 Task: Find connections with filter location Paiçandu with filter topic #leanstartupswith filter profile language Potuguese with filter current company F Gheewala Human Resource Consultants with filter school Jaypee Institute Of Information Technology with filter industry Wholesale Raw Farm Products with filter service category Video Production with filter keywords title Proposal Writer
Action: Mouse moved to (235, 324)
Screenshot: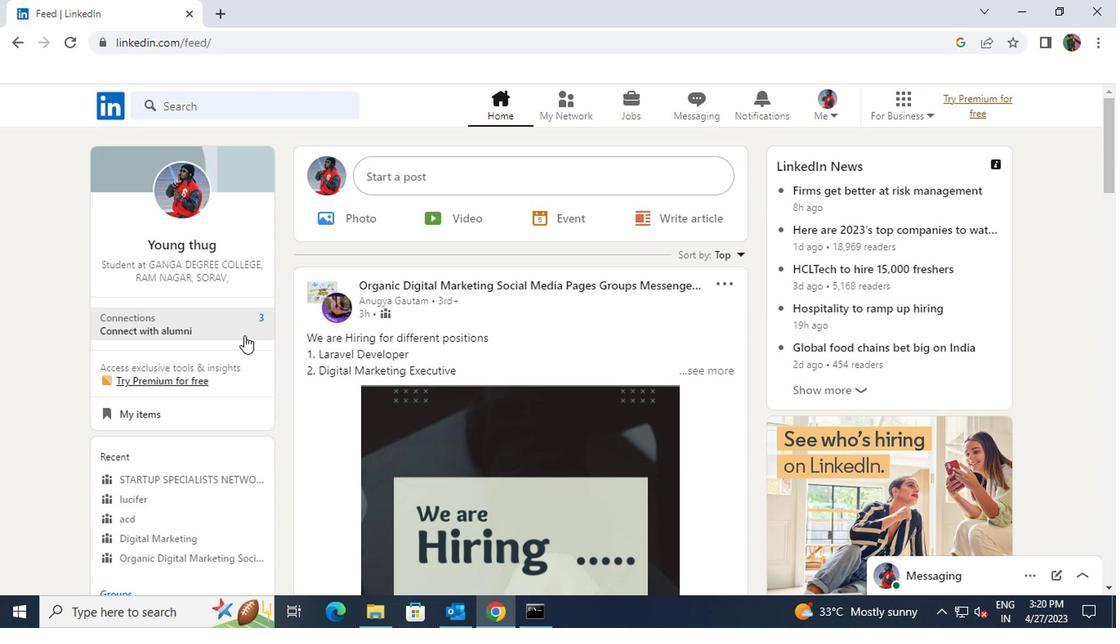 
Action: Mouse pressed left at (235, 324)
Screenshot: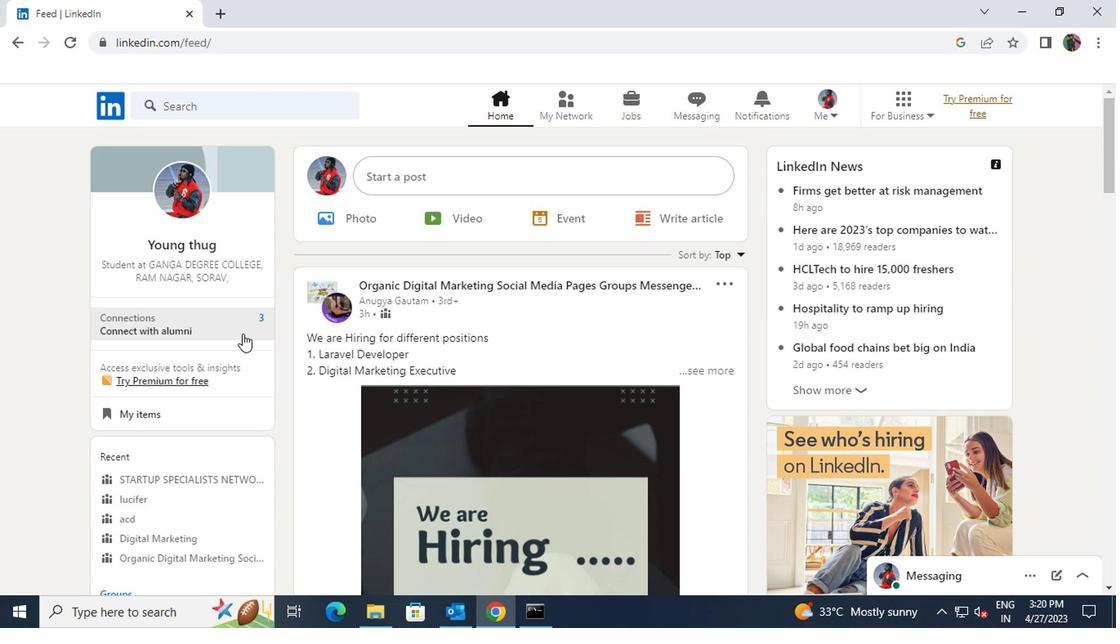 
Action: Mouse moved to (207, 195)
Screenshot: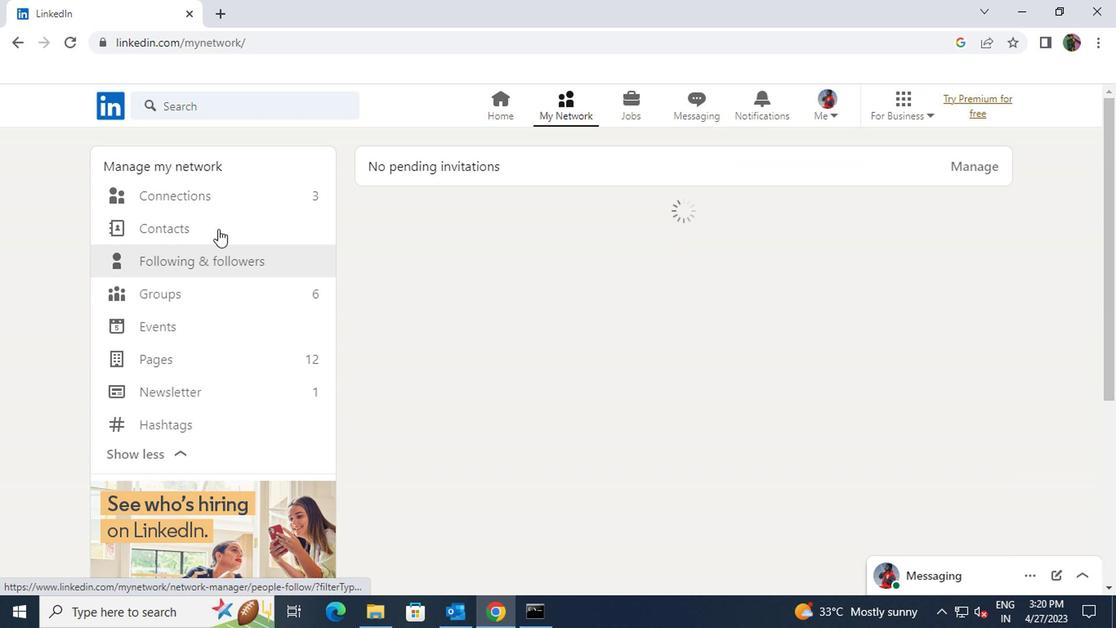 
Action: Mouse pressed left at (207, 195)
Screenshot: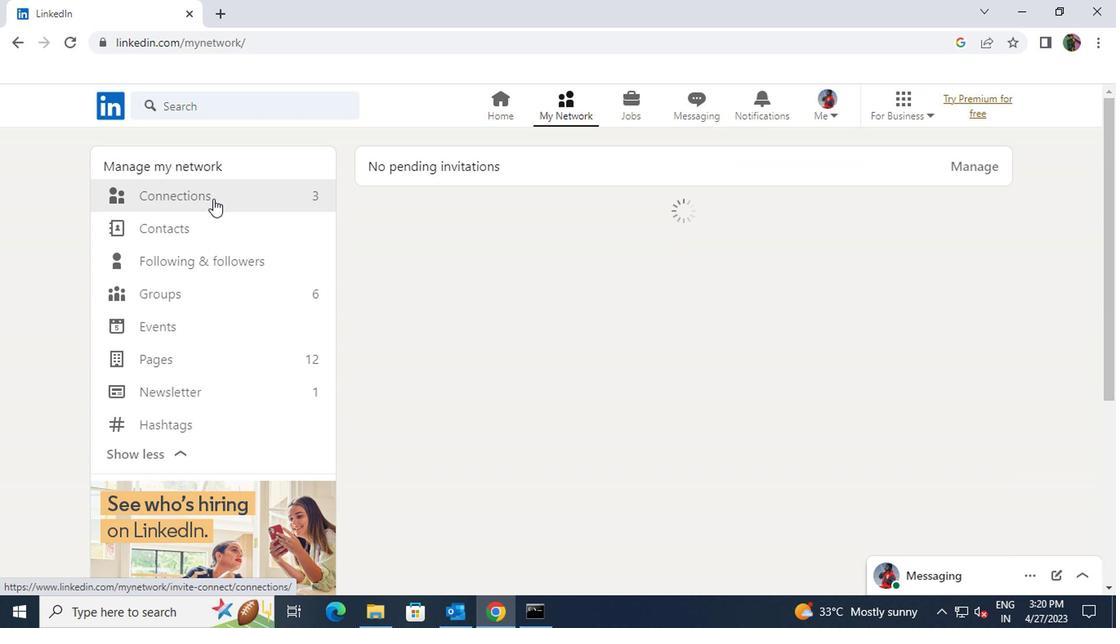 
Action: Mouse moved to (649, 199)
Screenshot: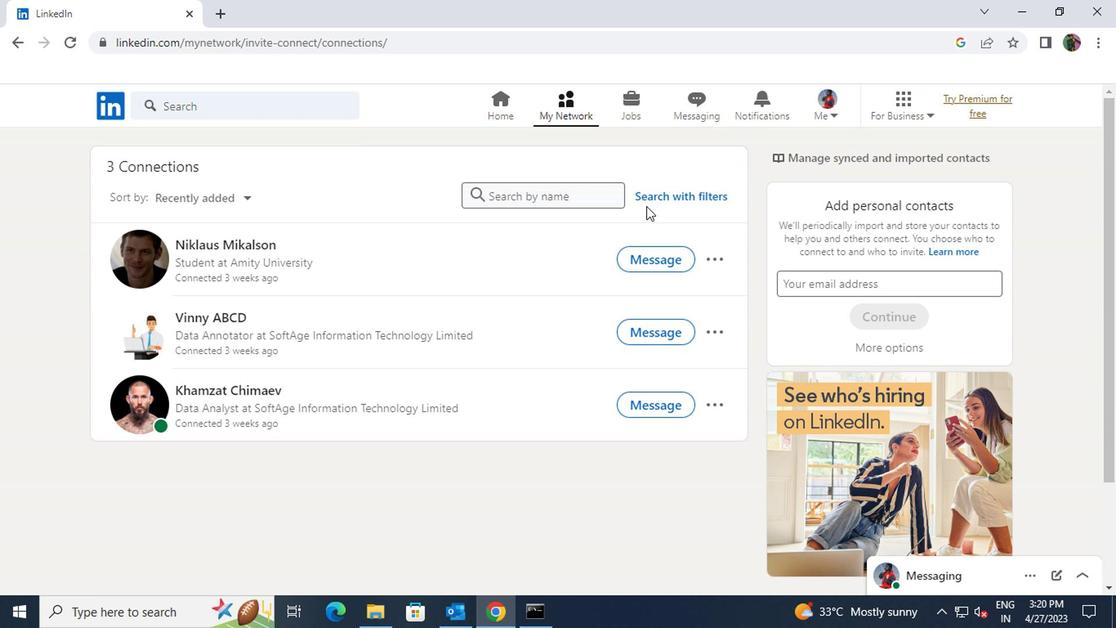 
Action: Mouse pressed left at (649, 199)
Screenshot: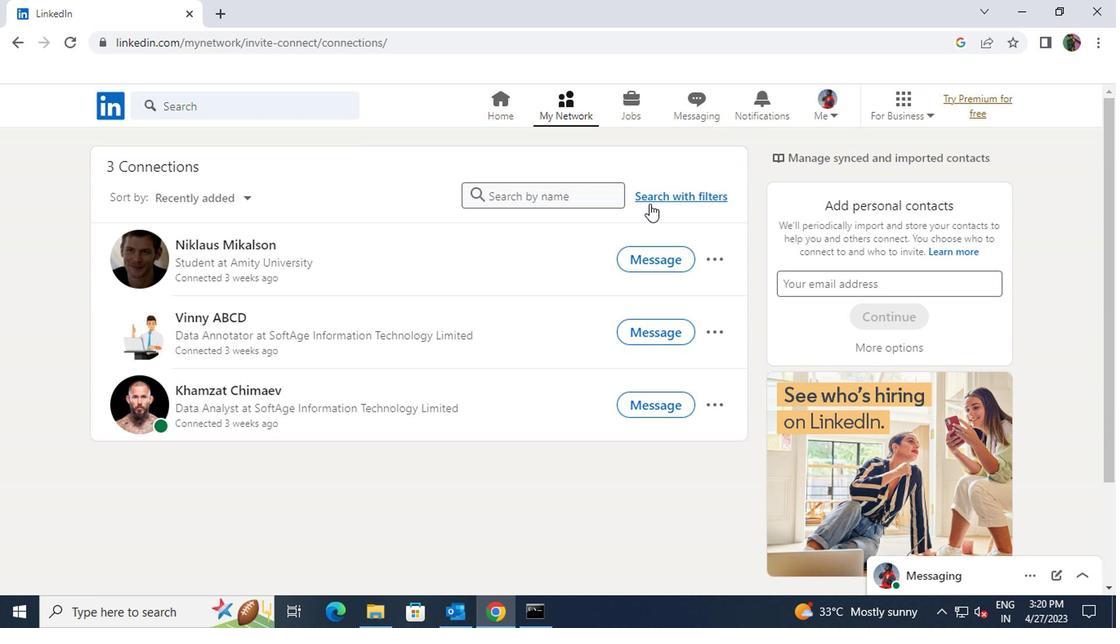 
Action: Mouse moved to (601, 152)
Screenshot: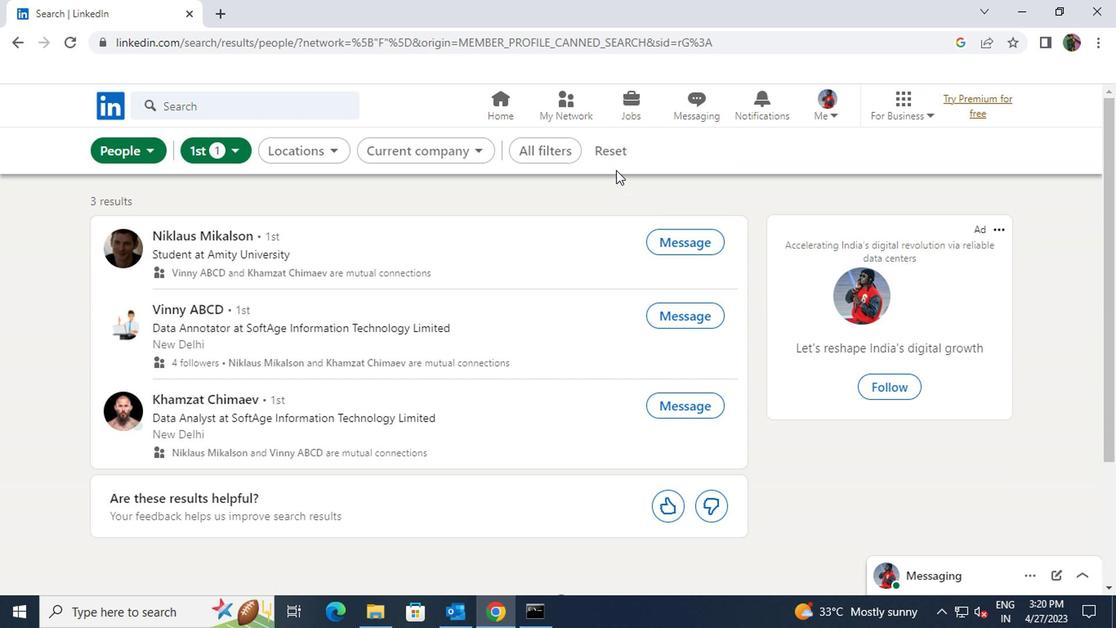 
Action: Mouse pressed left at (601, 152)
Screenshot: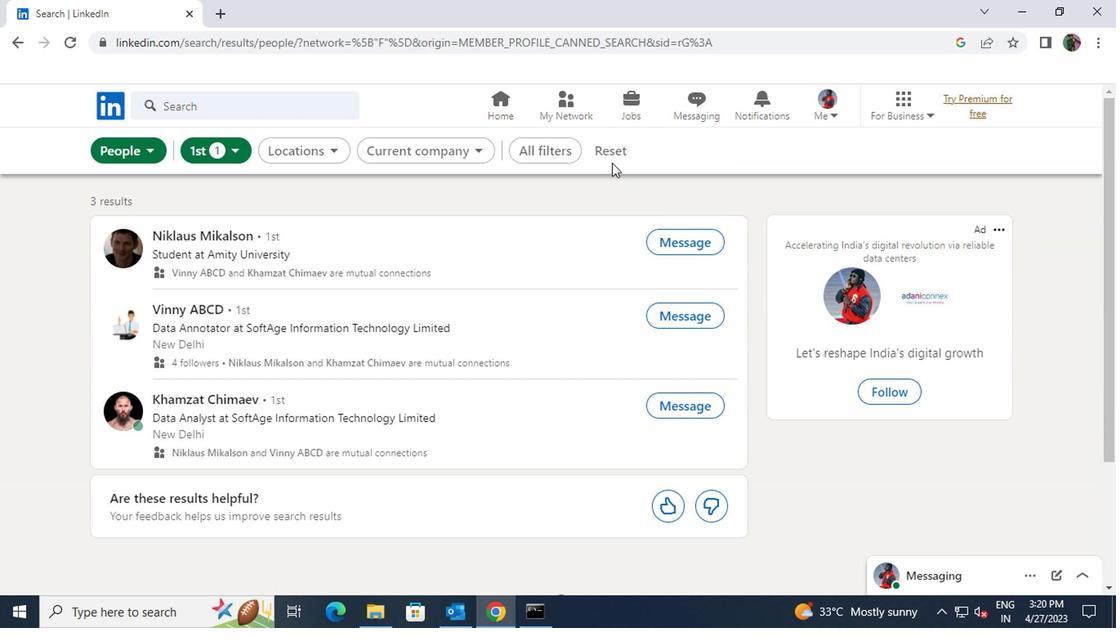 
Action: Mouse moved to (595, 152)
Screenshot: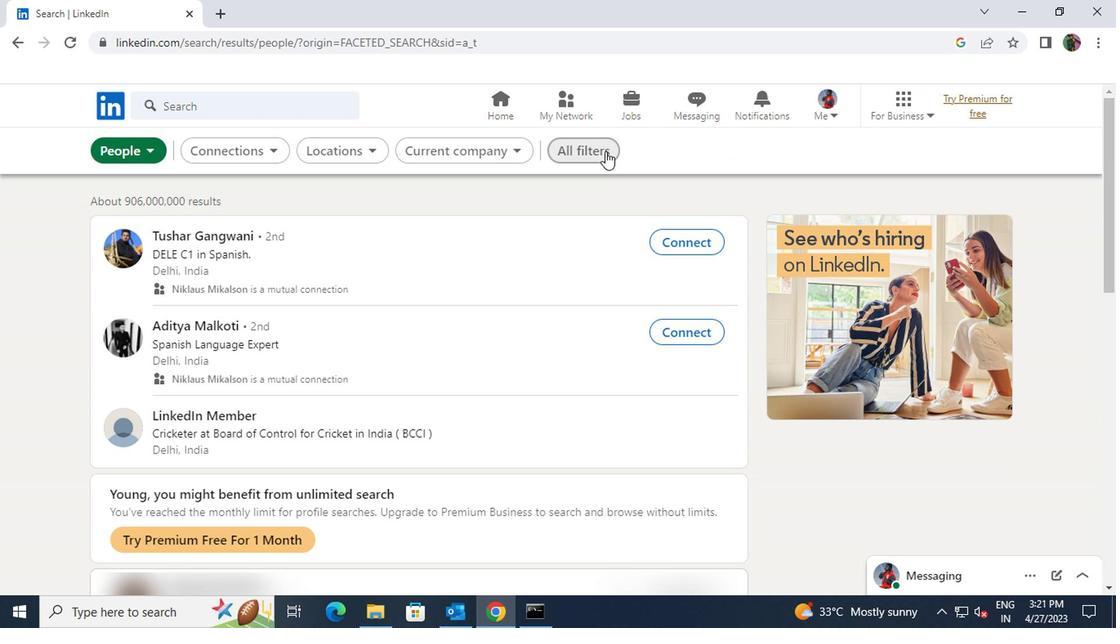 
Action: Mouse pressed left at (595, 152)
Screenshot: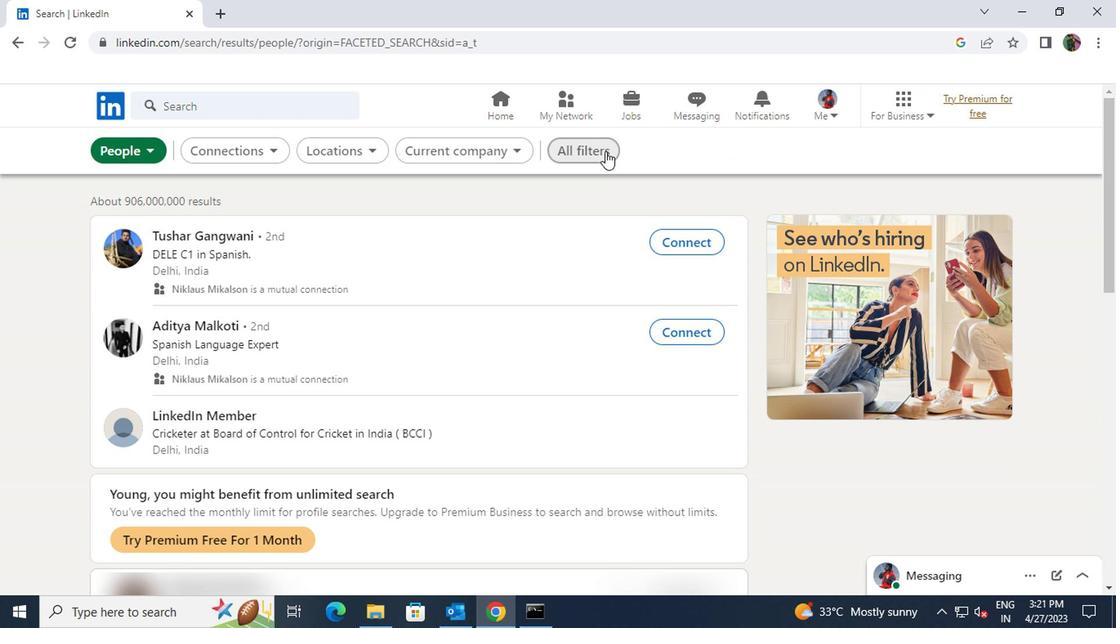 
Action: Mouse moved to (830, 350)
Screenshot: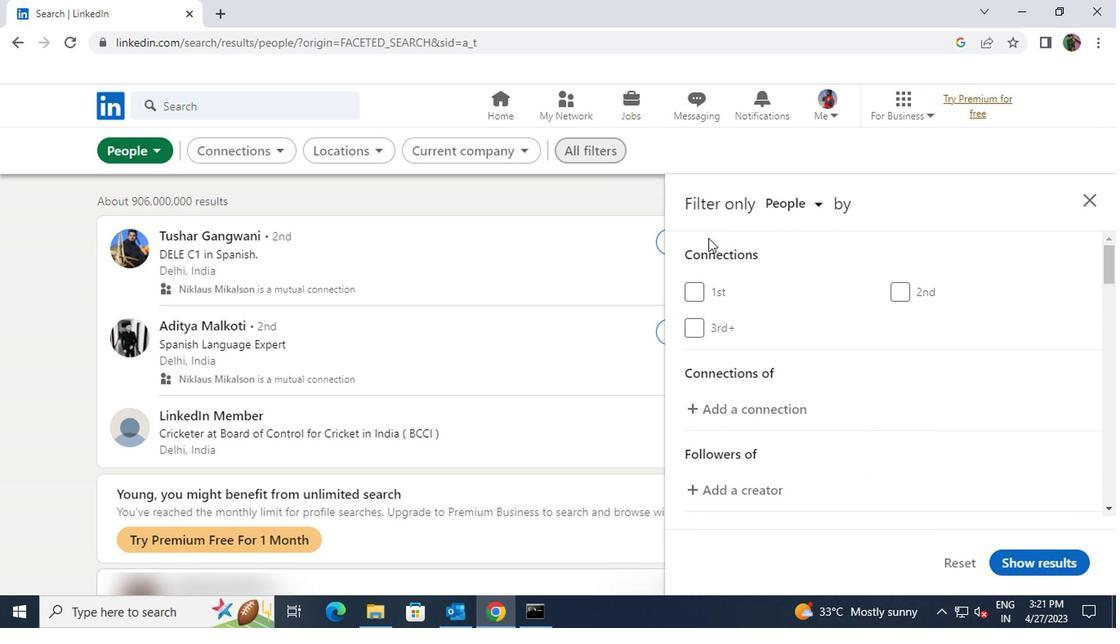 
Action: Mouse scrolled (830, 348) with delta (0, -1)
Screenshot: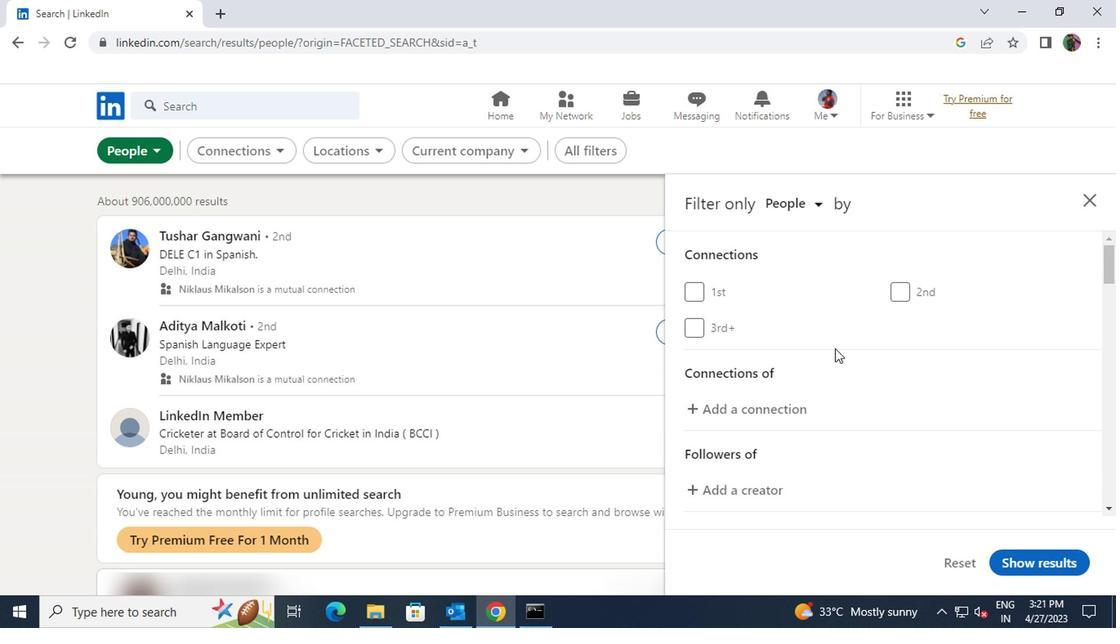 
Action: Mouse scrolled (830, 348) with delta (0, -1)
Screenshot: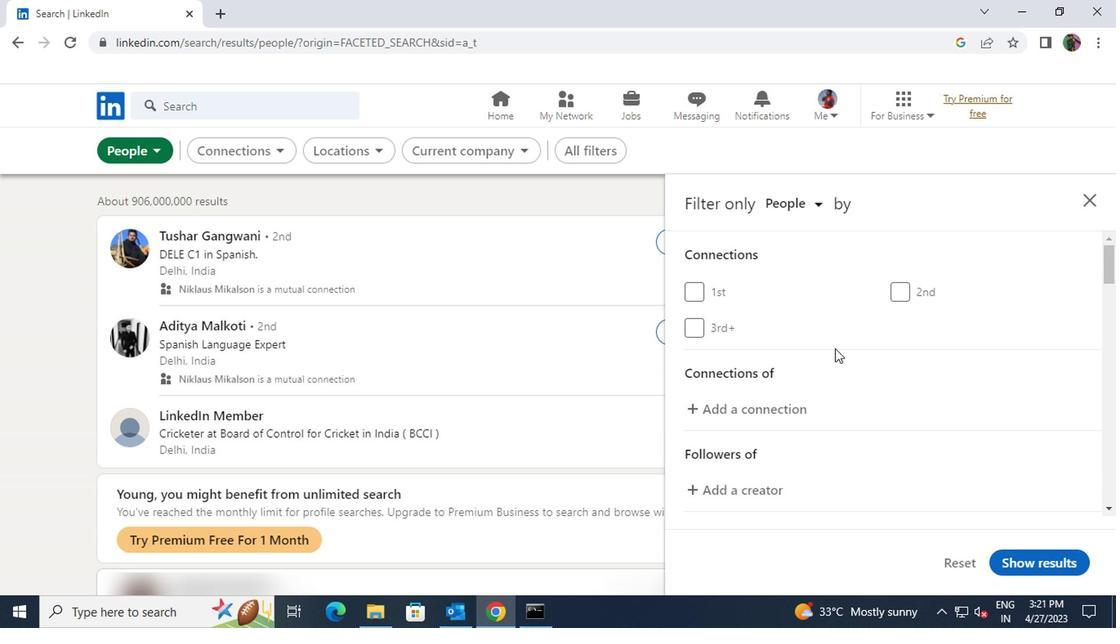
Action: Mouse scrolled (830, 348) with delta (0, -1)
Screenshot: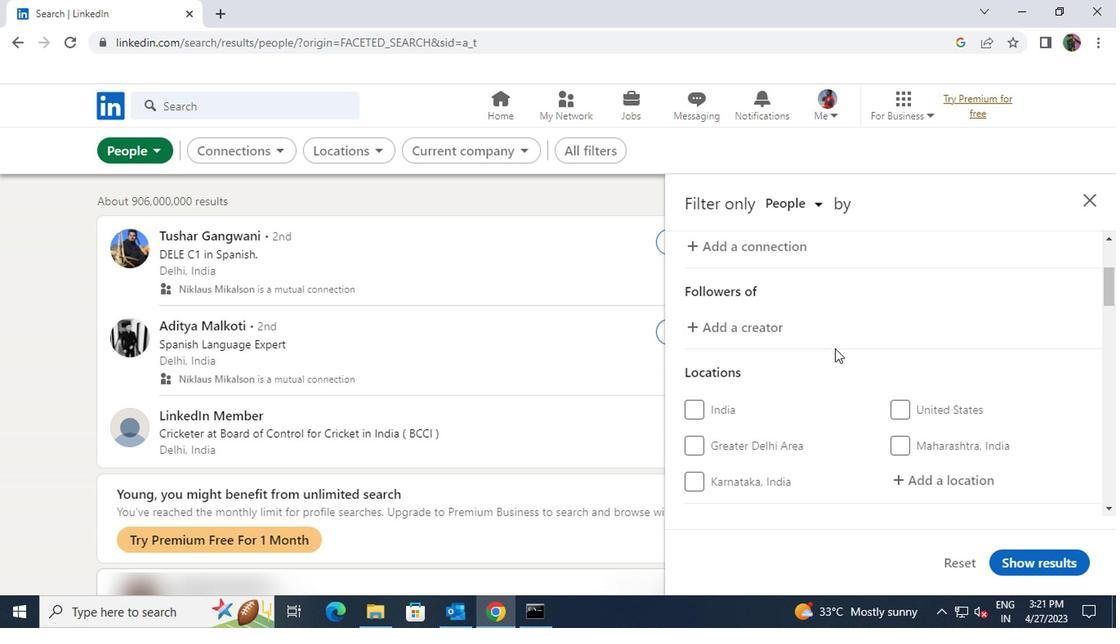 
Action: Mouse moved to (911, 394)
Screenshot: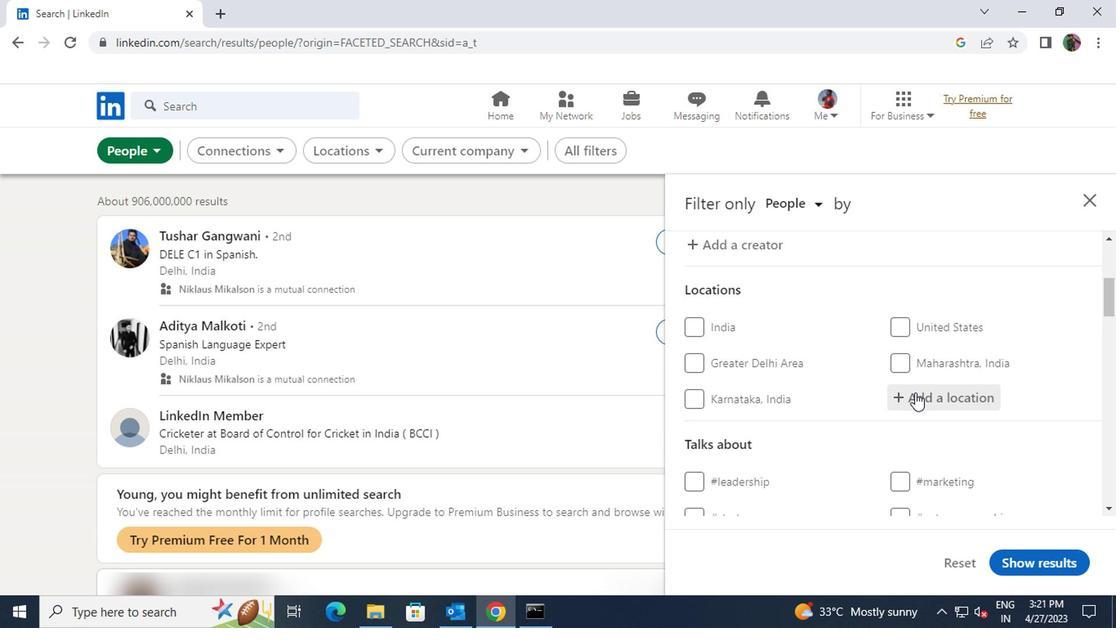 
Action: Mouse pressed left at (911, 394)
Screenshot: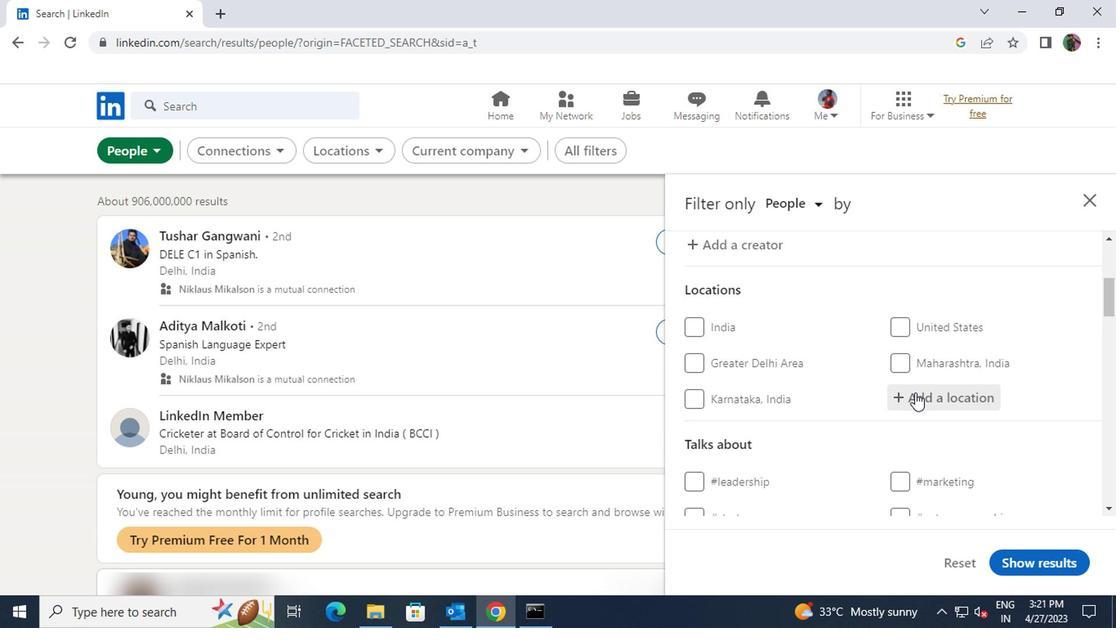 
Action: Key pressed <Key.shift><Key.shift>PAICANDU
Screenshot: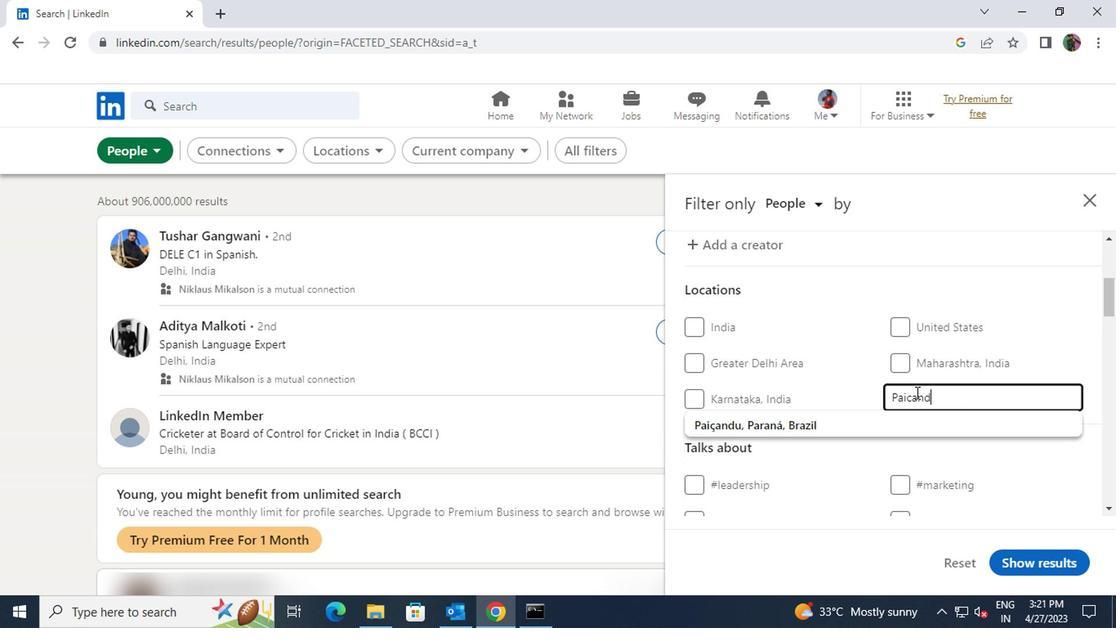 
Action: Mouse moved to (898, 421)
Screenshot: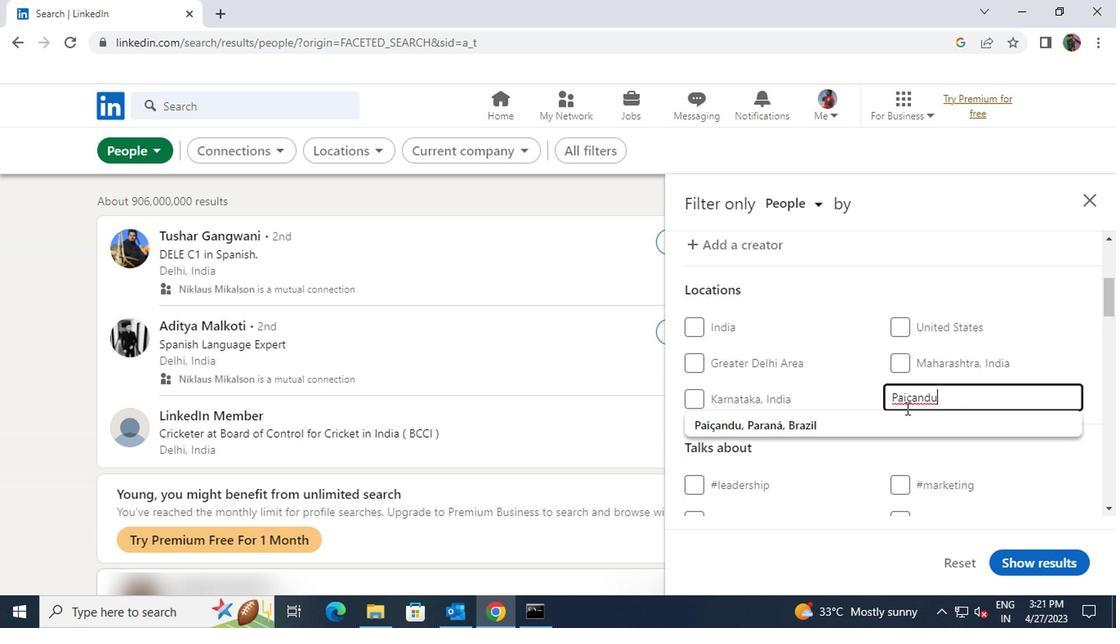 
Action: Mouse pressed left at (898, 421)
Screenshot: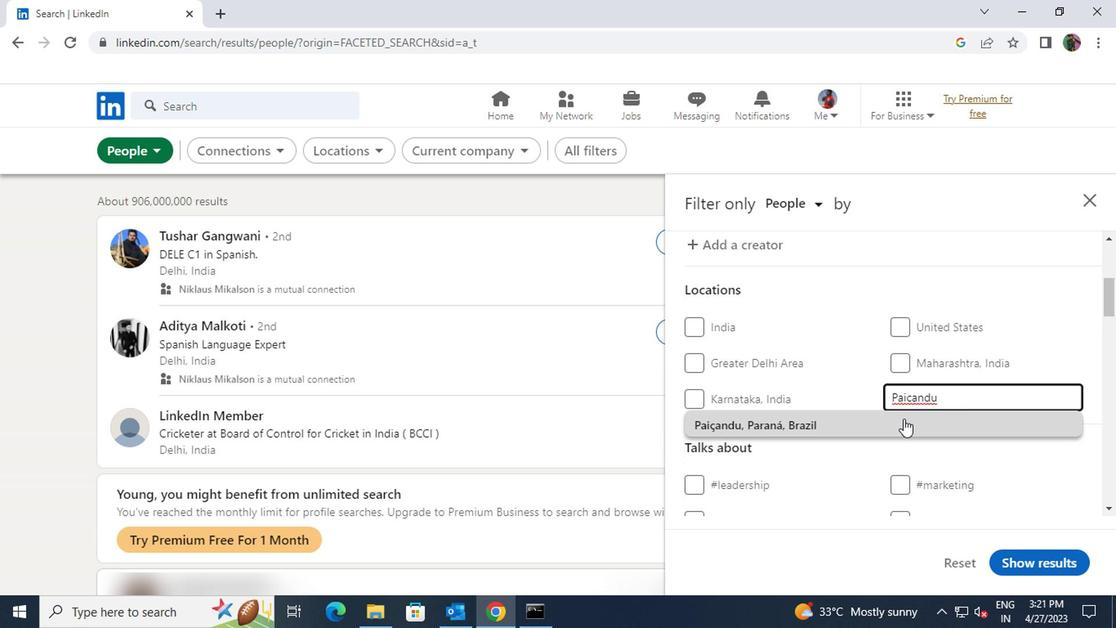 
Action: Mouse scrolled (898, 420) with delta (0, 0)
Screenshot: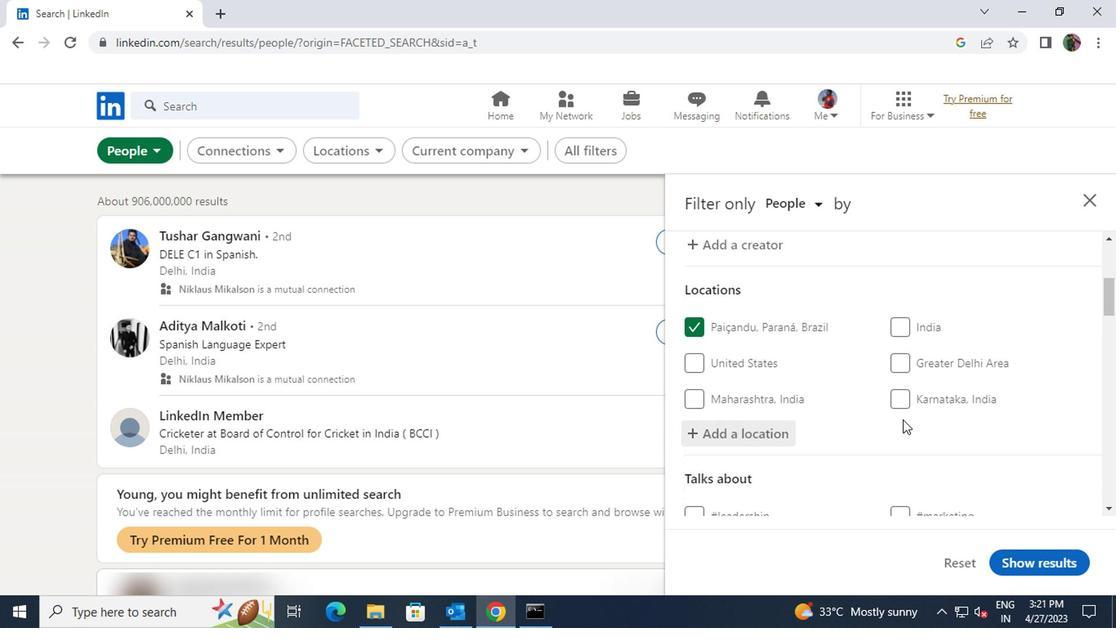 
Action: Mouse scrolled (898, 420) with delta (0, 0)
Screenshot: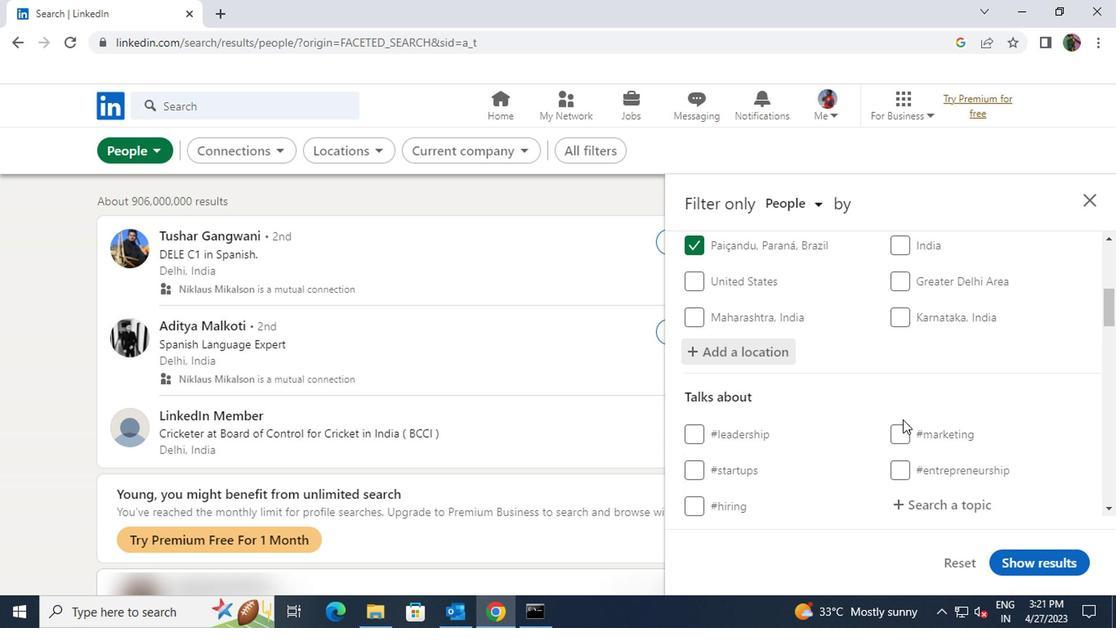 
Action: Mouse moved to (898, 421)
Screenshot: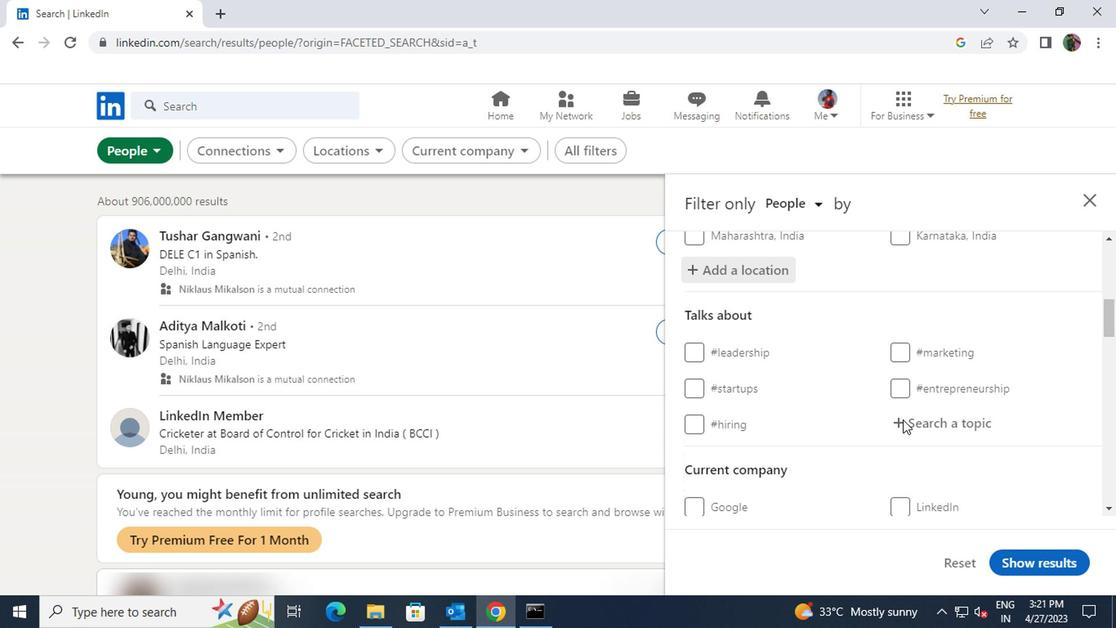 
Action: Mouse pressed left at (898, 421)
Screenshot: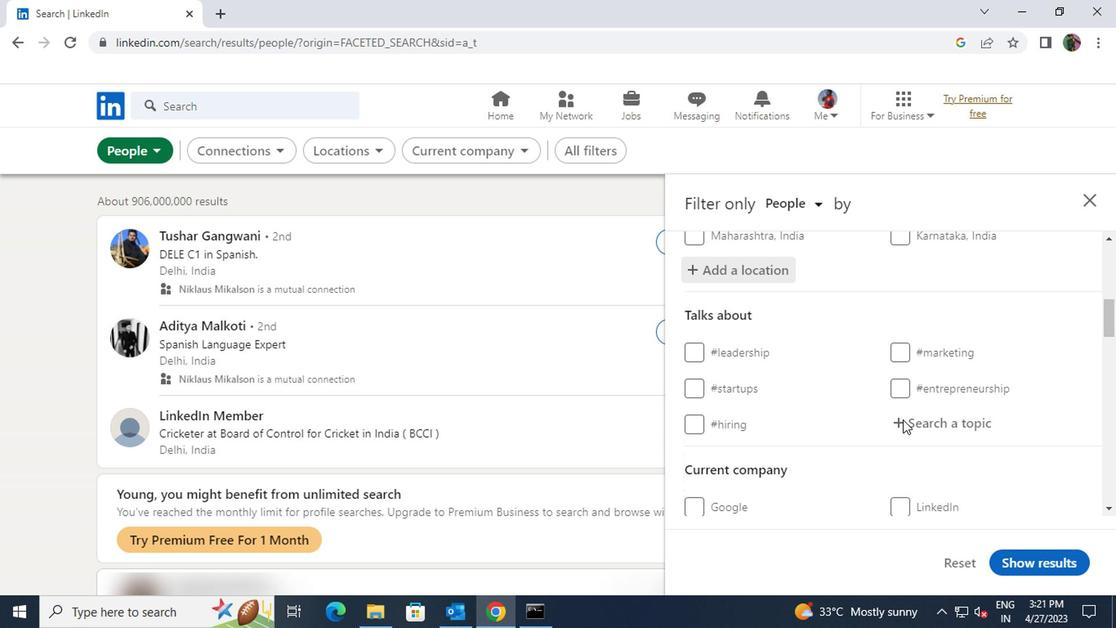 
Action: Mouse moved to (898, 421)
Screenshot: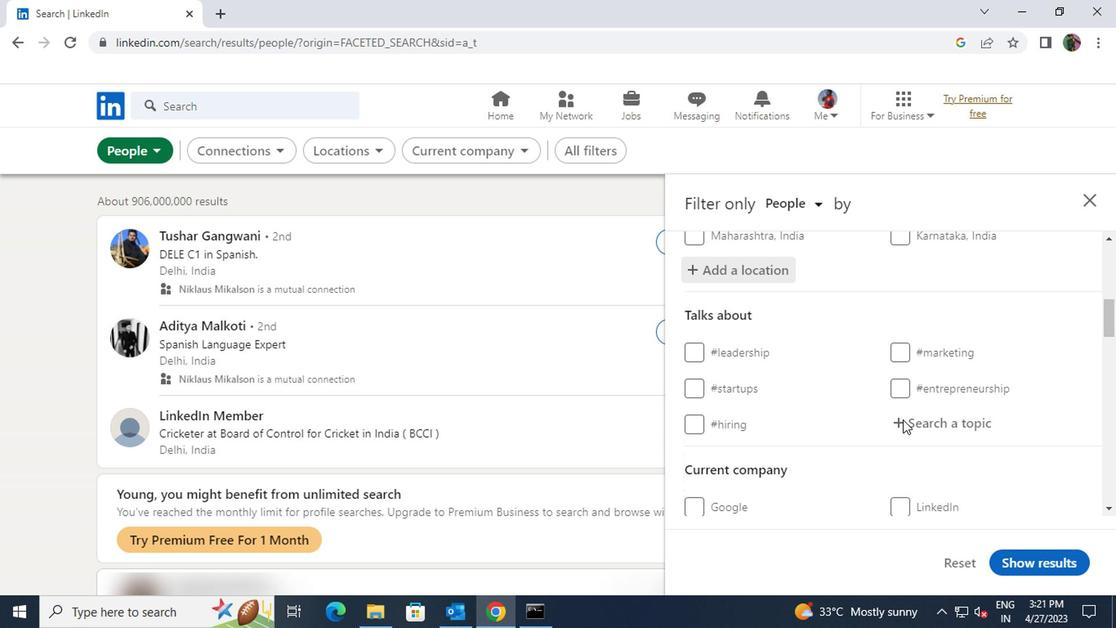 
Action: Key pressed <Key.shift><Key.shift><Key.shift><Key.shift><Key.shift><Key.shift>#LEANSTARTUPWITH
Screenshot: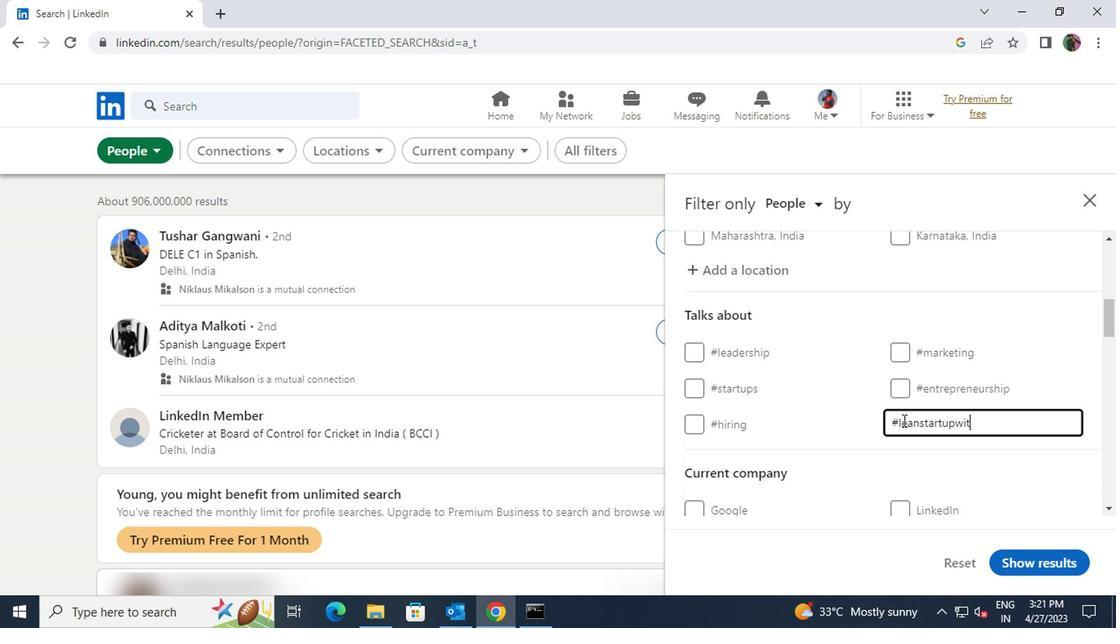 
Action: Mouse scrolled (898, 421) with delta (0, 0)
Screenshot: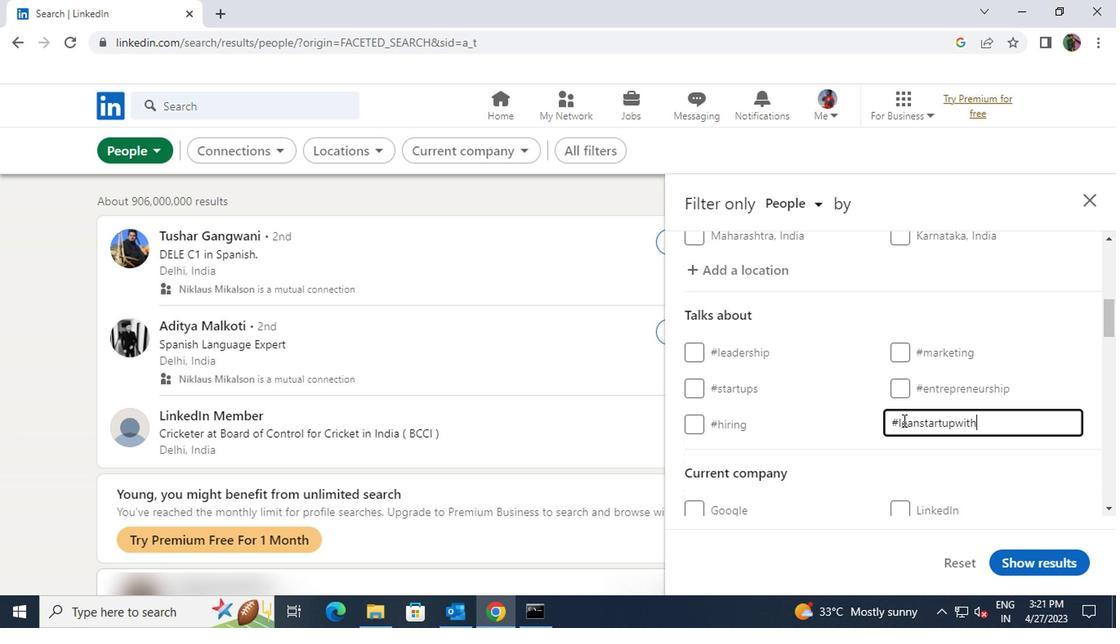 
Action: Mouse scrolled (898, 421) with delta (0, 0)
Screenshot: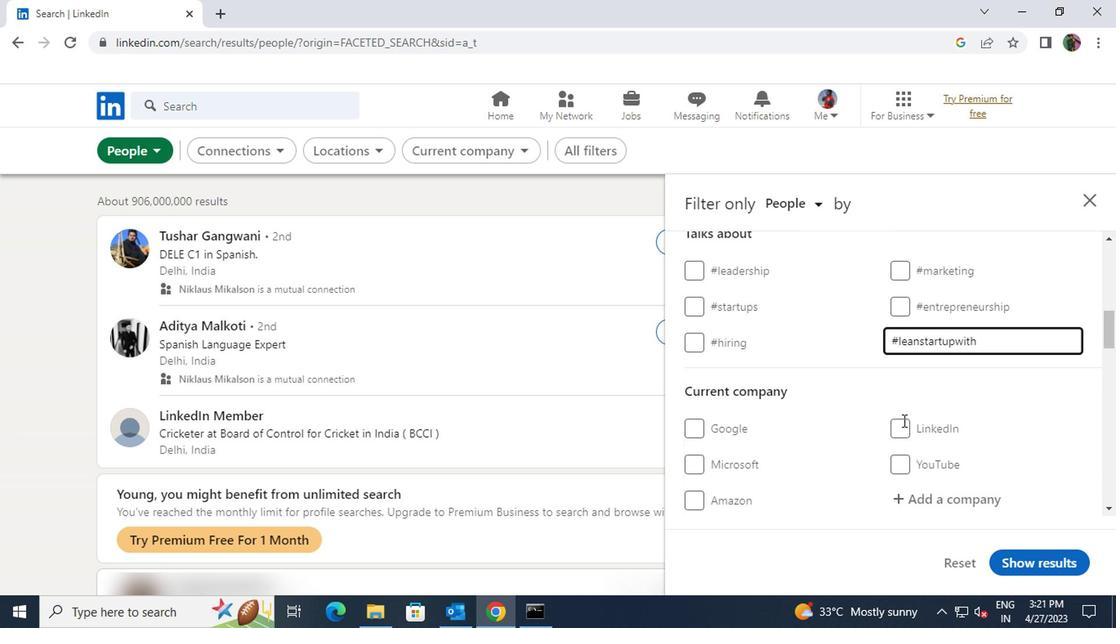 
Action: Mouse pressed left at (898, 421)
Screenshot: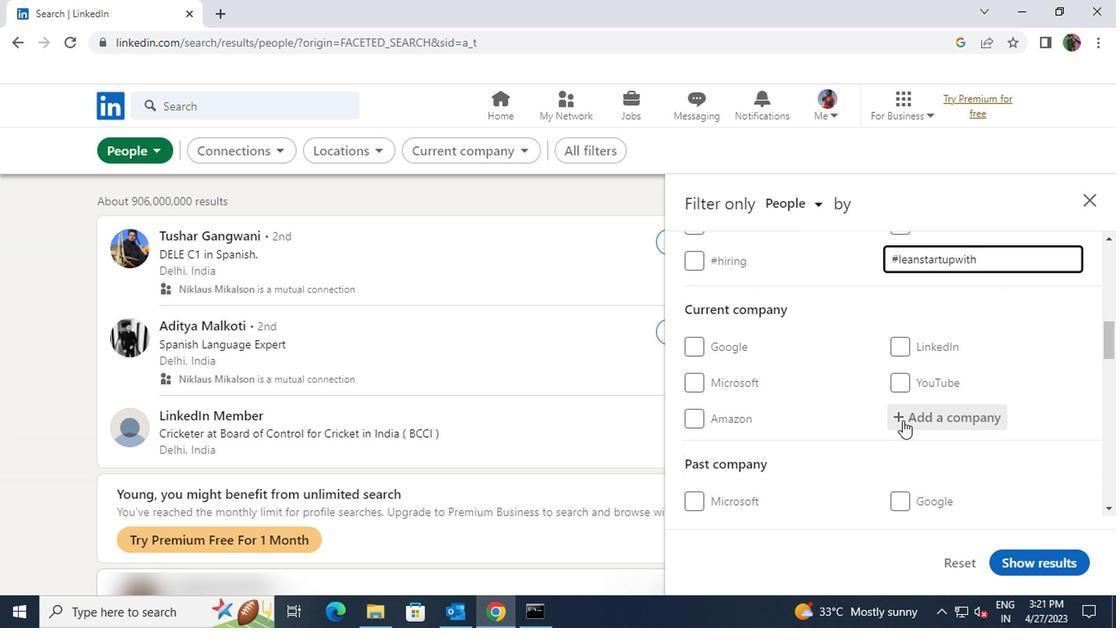
Action: Key pressed <Key.shift>F<Key.space><Key.shift>GHE
Screenshot: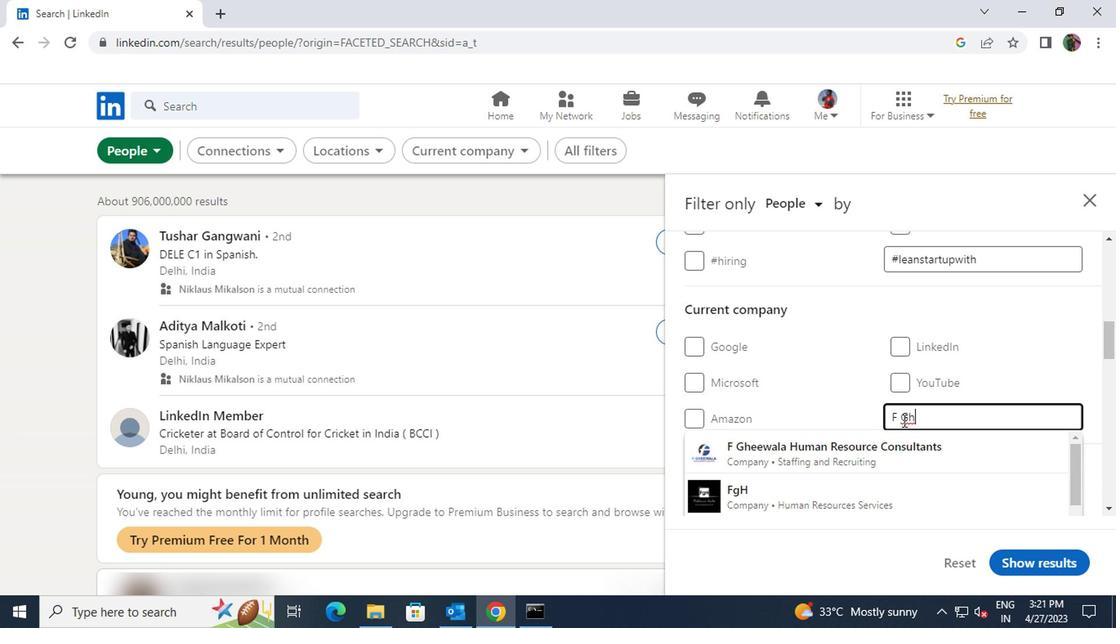 
Action: Mouse moved to (872, 450)
Screenshot: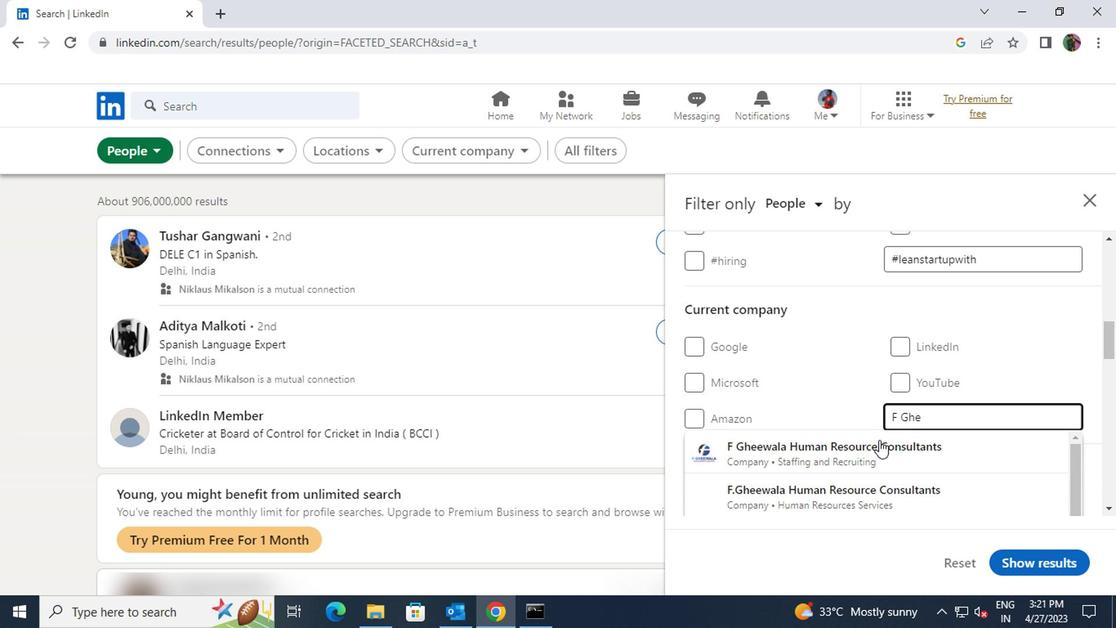
Action: Mouse pressed left at (872, 450)
Screenshot: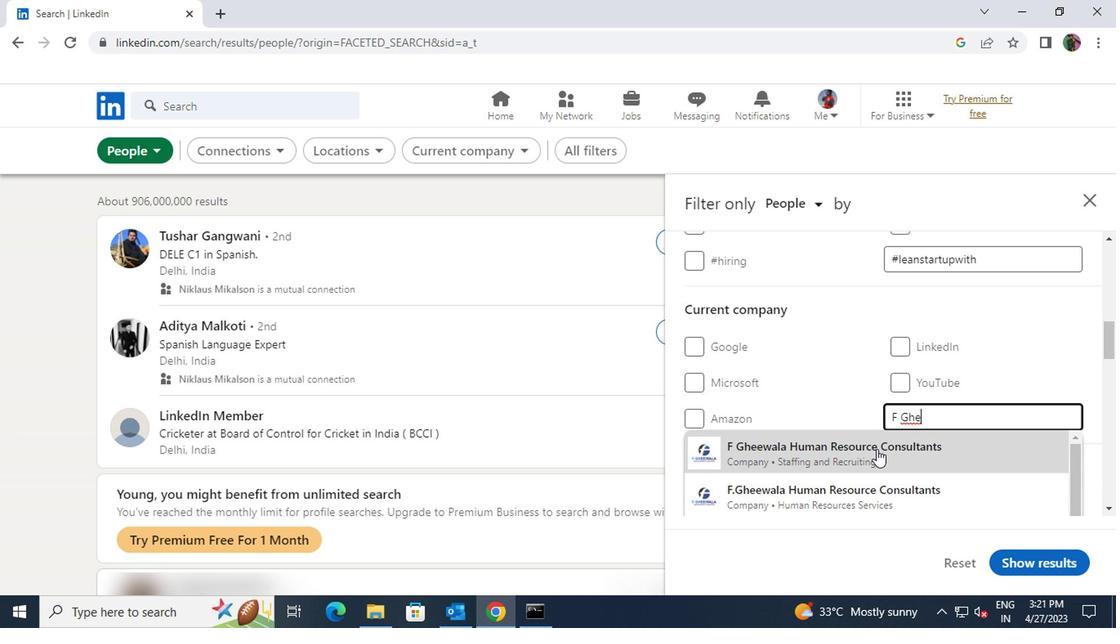 
Action: Mouse scrolled (872, 449) with delta (0, 0)
Screenshot: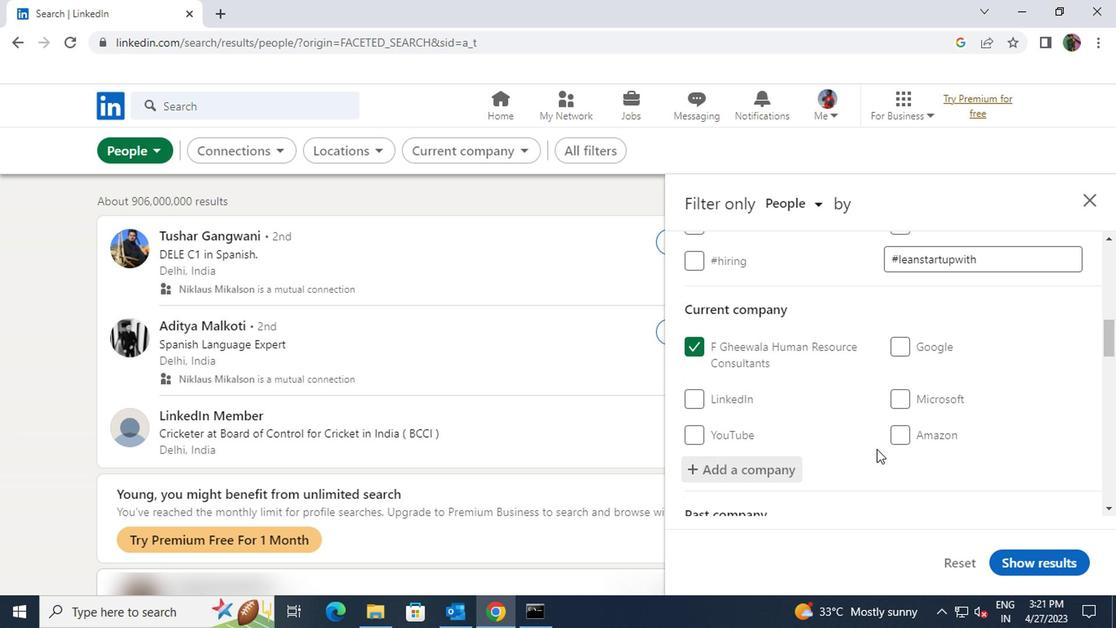 
Action: Mouse scrolled (872, 449) with delta (0, 0)
Screenshot: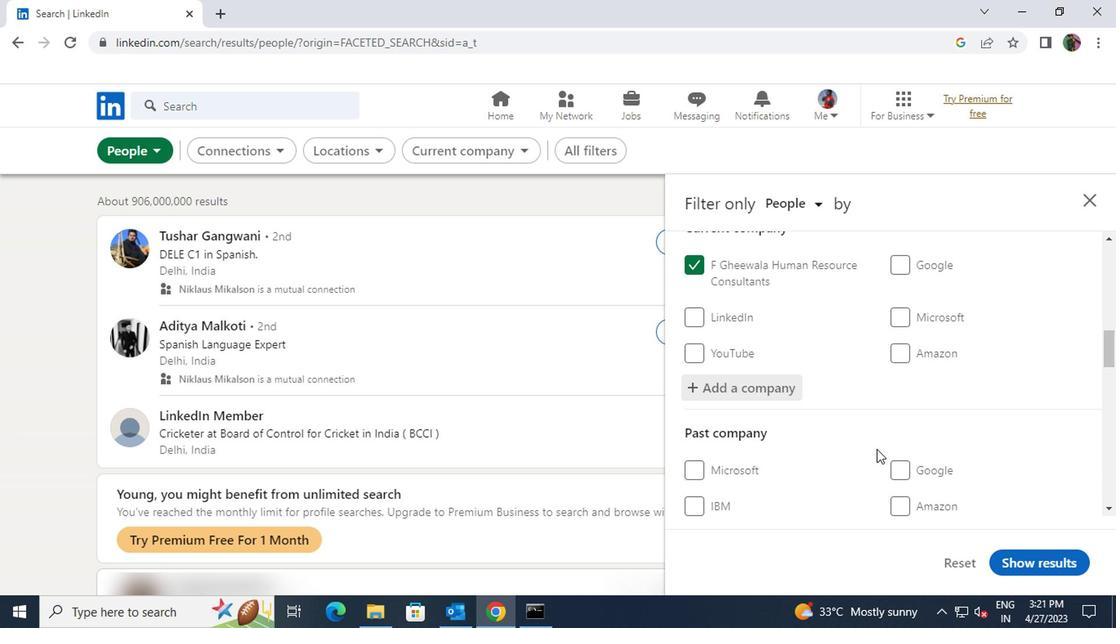 
Action: Mouse scrolled (872, 449) with delta (0, 0)
Screenshot: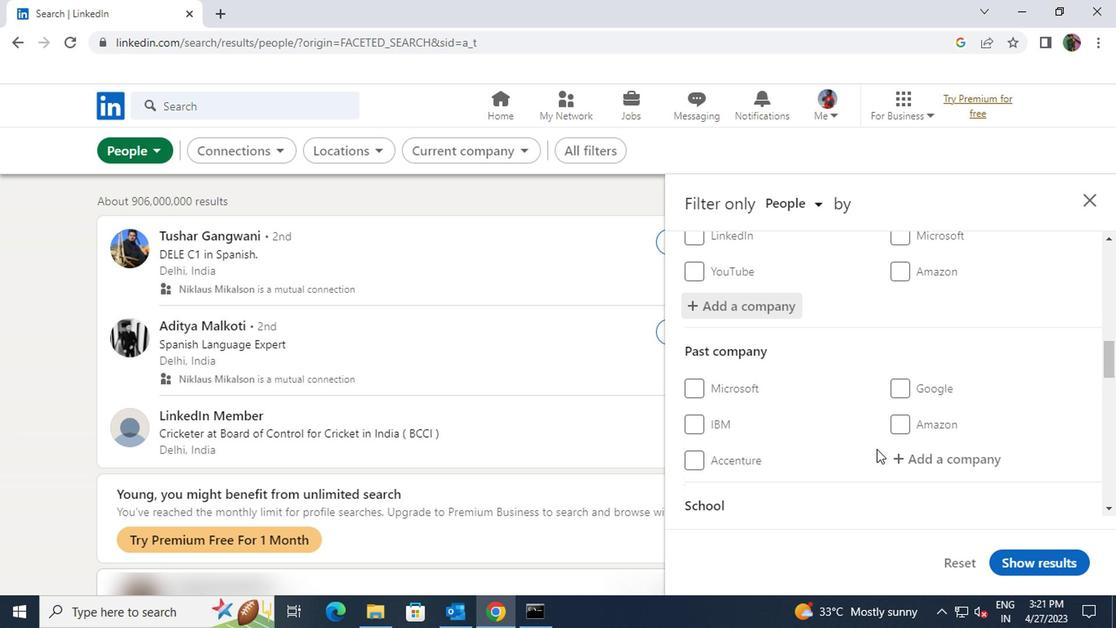 
Action: Mouse scrolled (872, 449) with delta (0, 0)
Screenshot: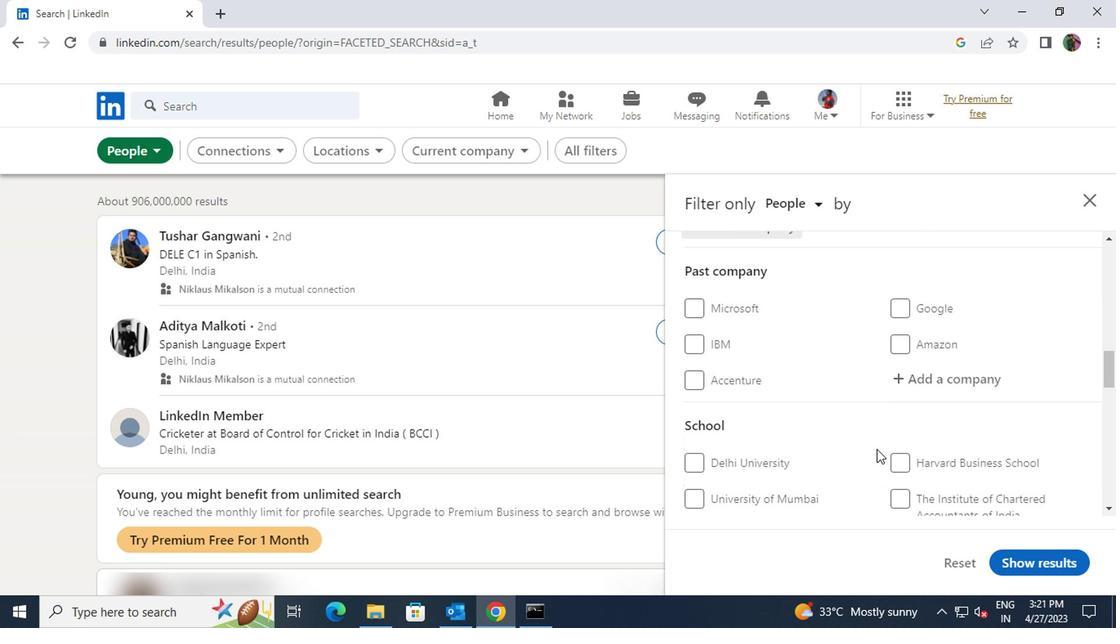 
Action: Mouse moved to (905, 466)
Screenshot: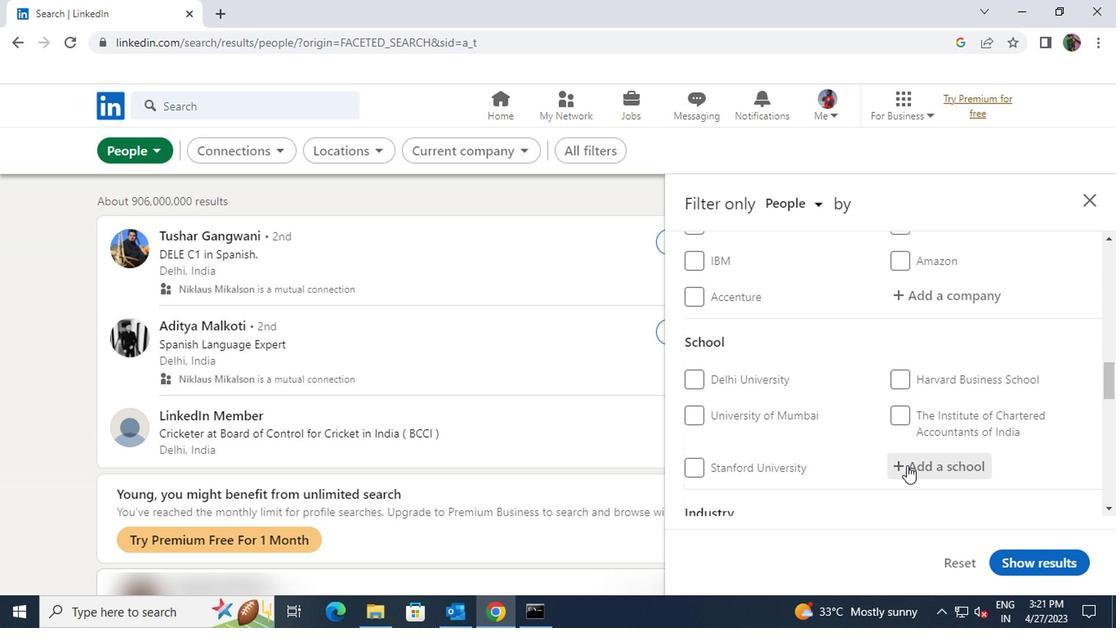 
Action: Mouse pressed left at (905, 466)
Screenshot: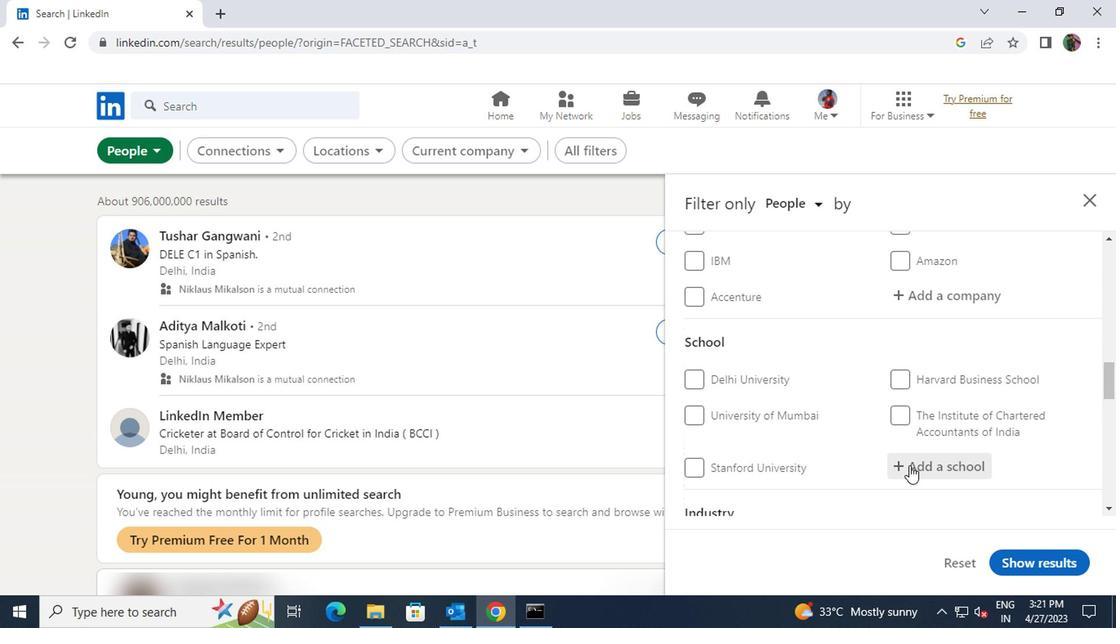 
Action: Key pressed <Key.shift>JAYP
Screenshot: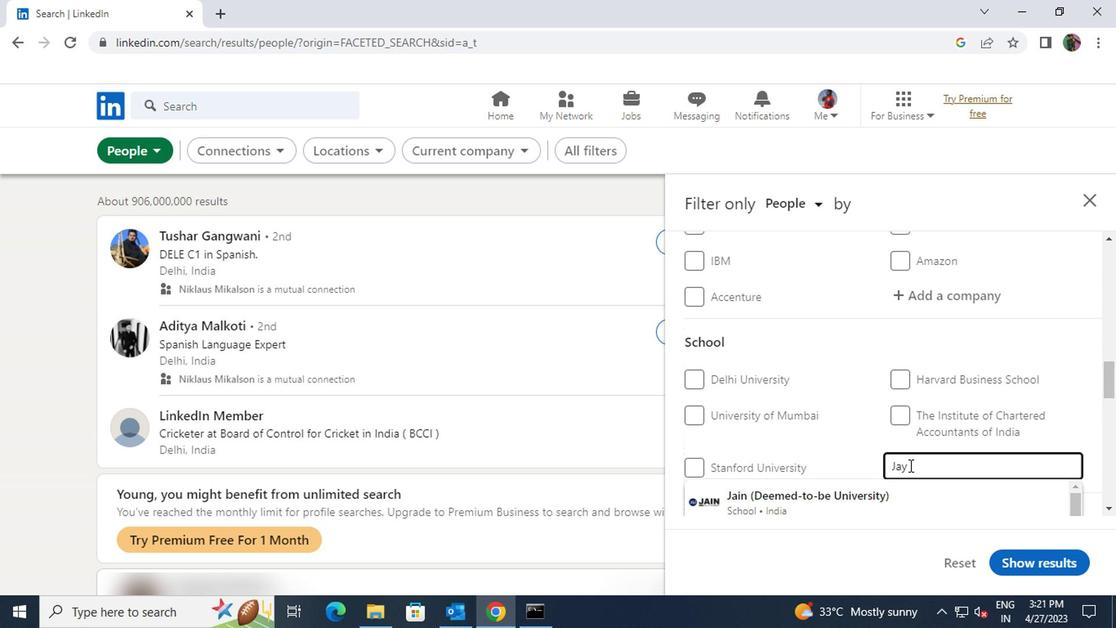 
Action: Mouse moved to (896, 491)
Screenshot: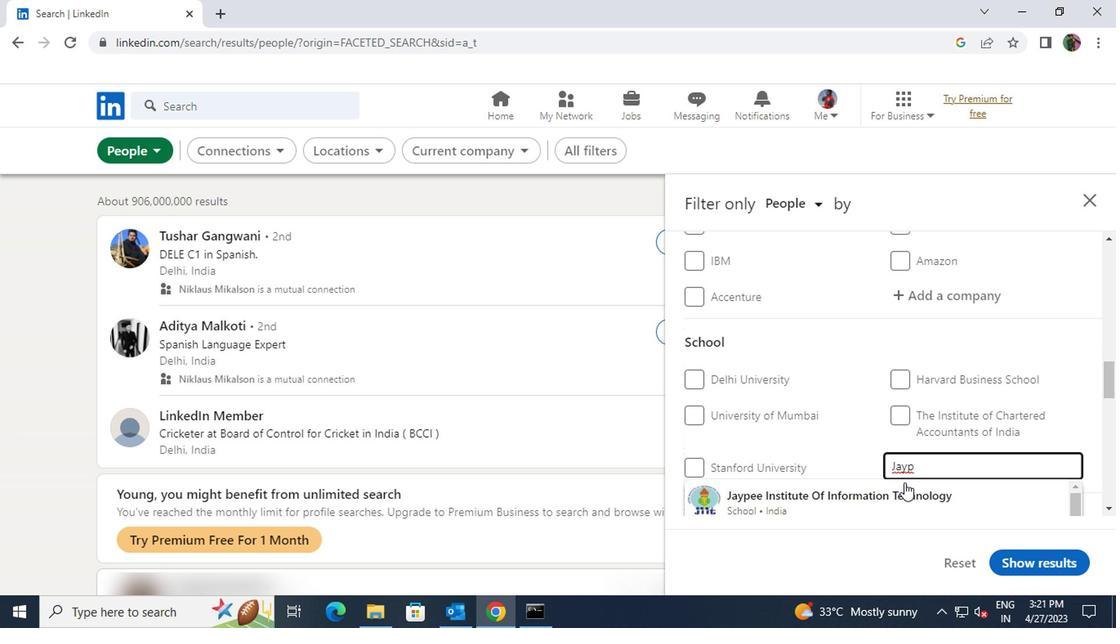 
Action: Mouse pressed left at (896, 491)
Screenshot: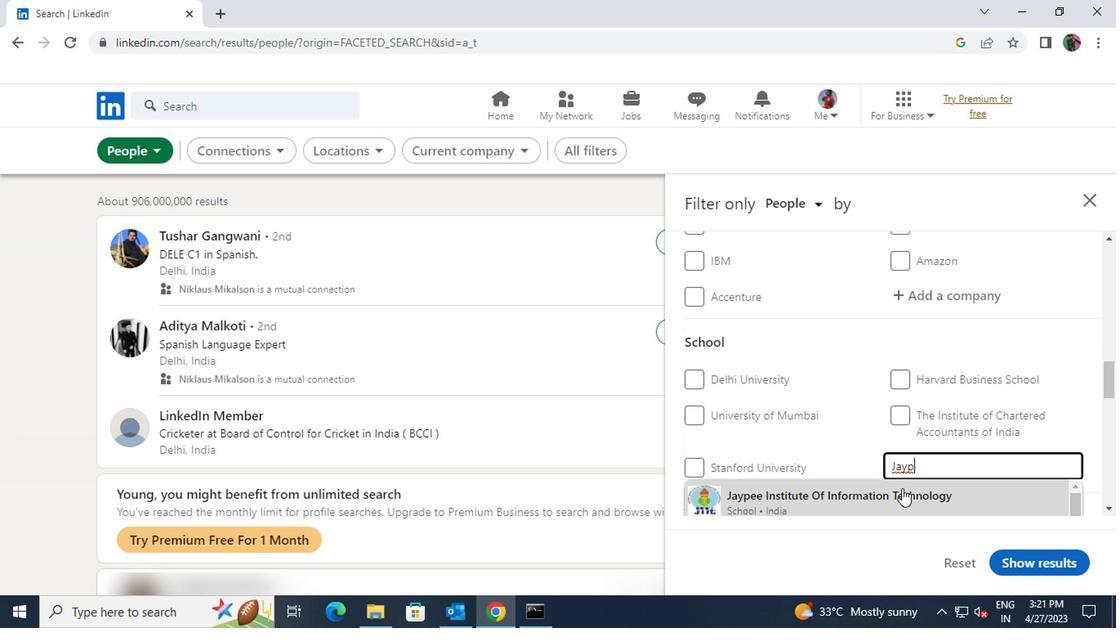 
Action: Mouse scrolled (896, 491) with delta (0, 0)
Screenshot: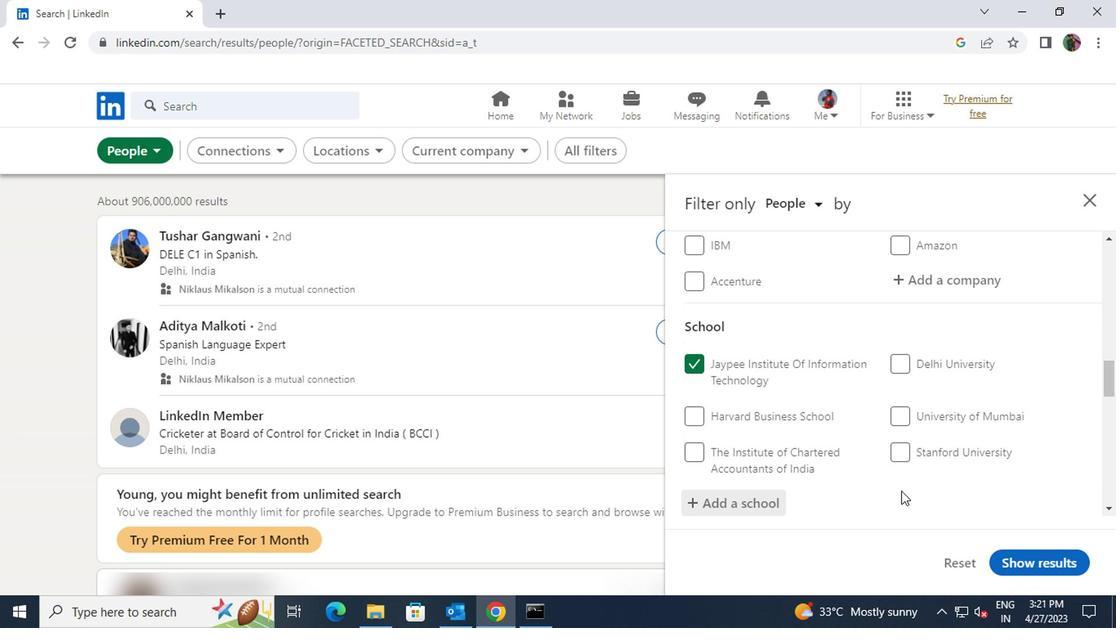 
Action: Mouse scrolled (896, 491) with delta (0, 0)
Screenshot: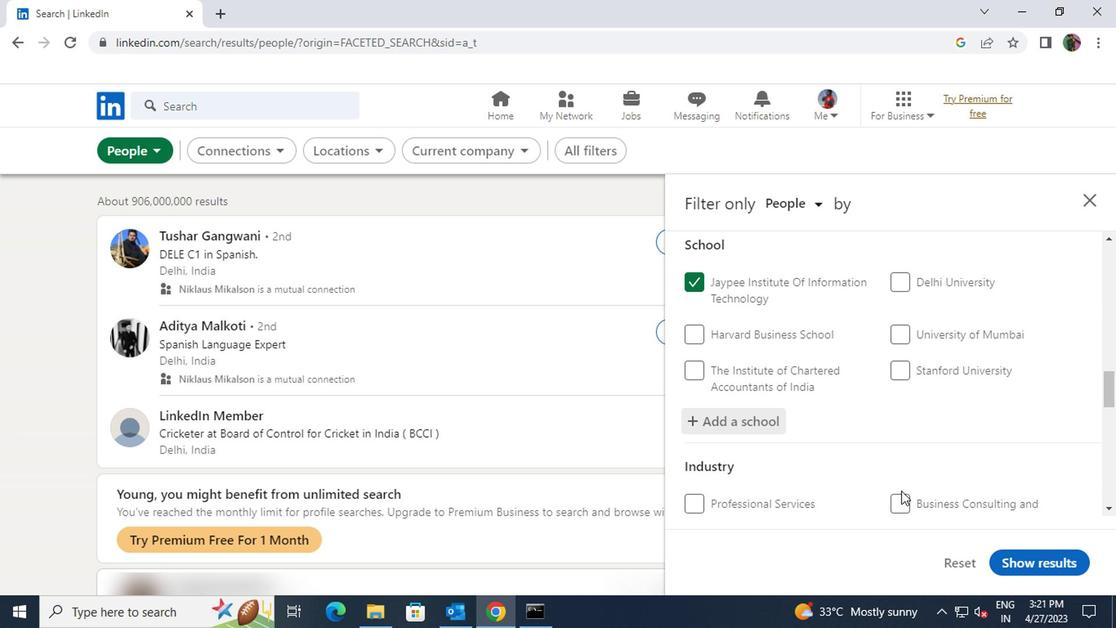 
Action: Mouse scrolled (896, 491) with delta (0, 0)
Screenshot: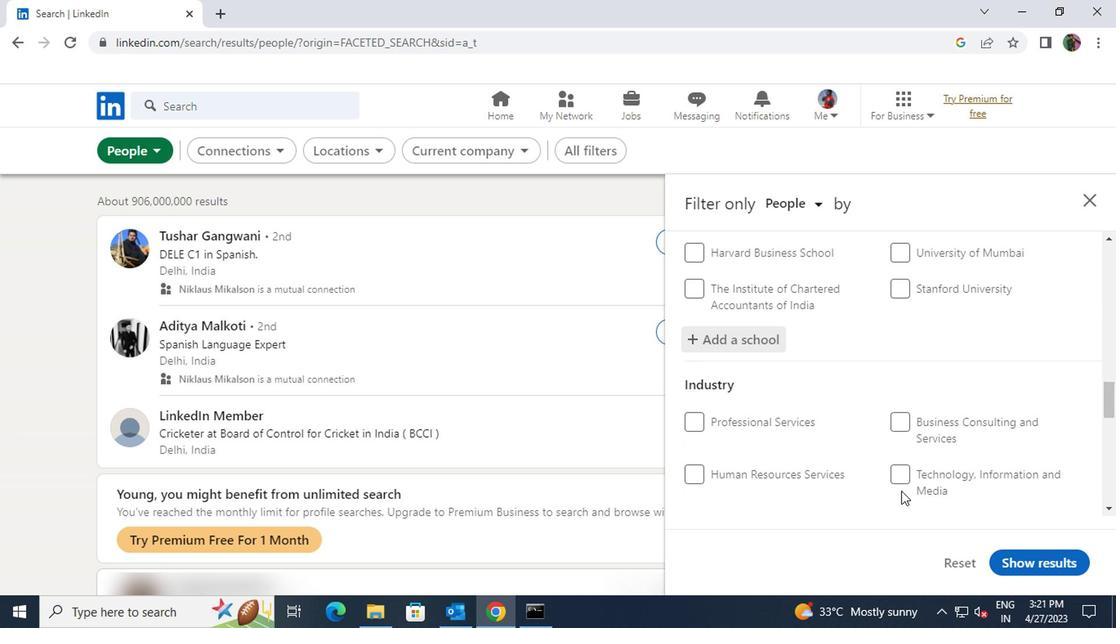 
Action: Mouse moved to (914, 444)
Screenshot: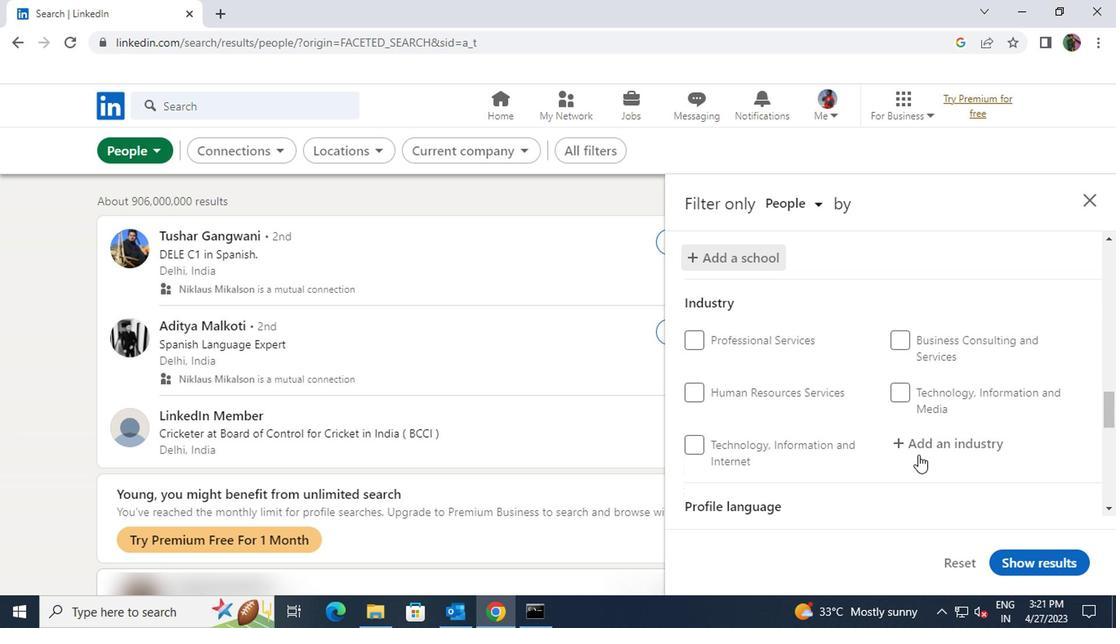 
Action: Mouse pressed left at (914, 444)
Screenshot: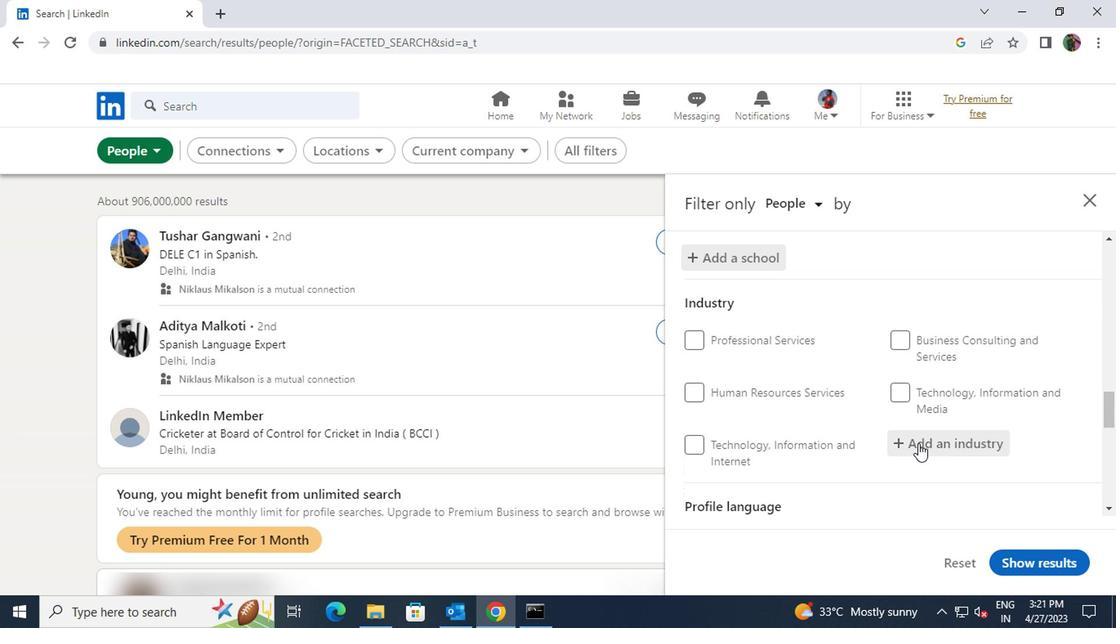 
Action: Key pressed <Key.shift><Key.shift><Key.shift>WHOLESALE<Key.space><Key.shift>RAW
Screenshot: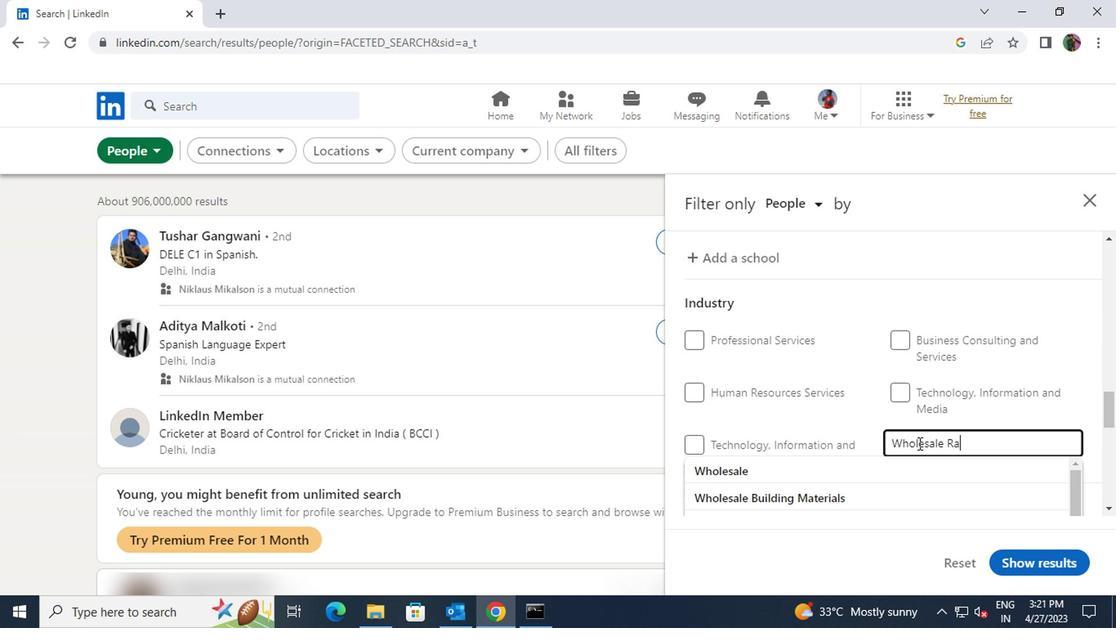 
Action: Mouse moved to (898, 463)
Screenshot: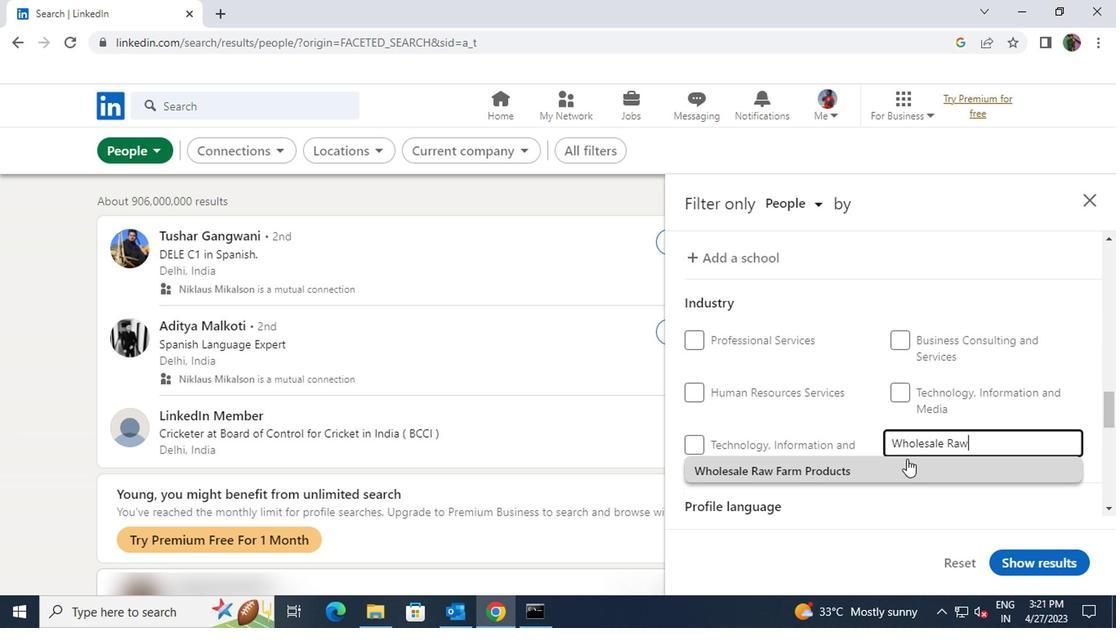 
Action: Mouse pressed left at (898, 463)
Screenshot: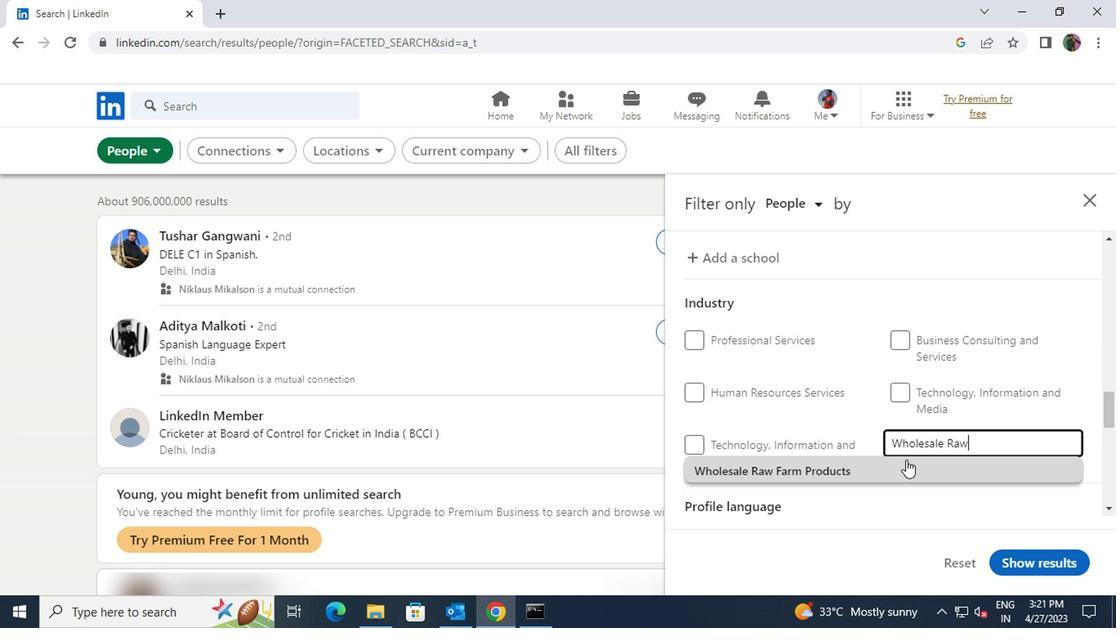 
Action: Mouse scrolled (898, 462) with delta (0, 0)
Screenshot: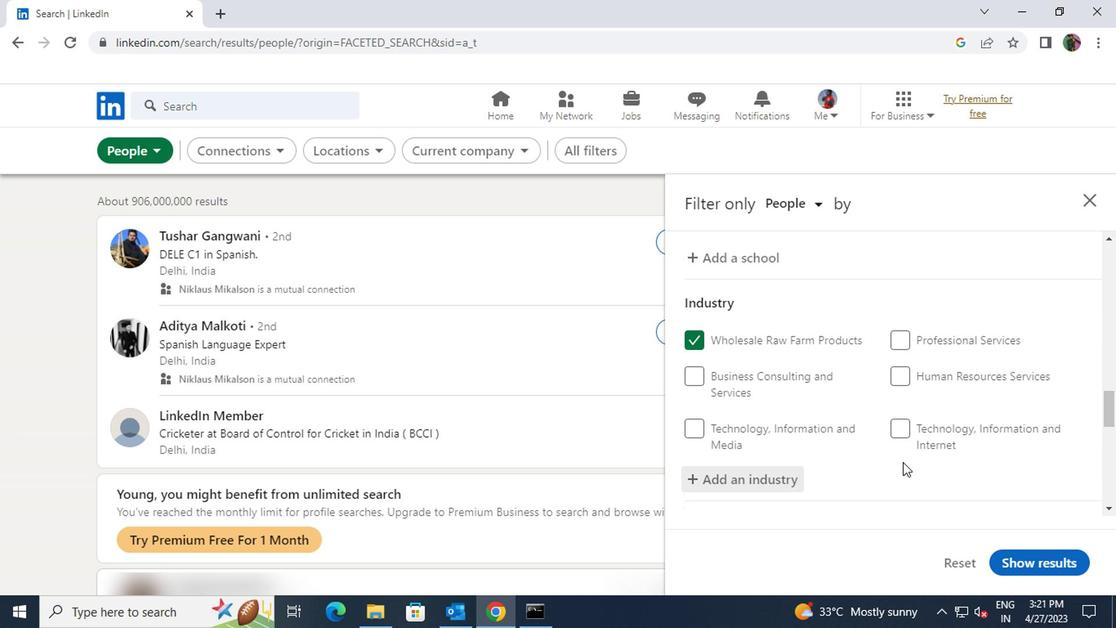 
Action: Mouse scrolled (898, 462) with delta (0, 0)
Screenshot: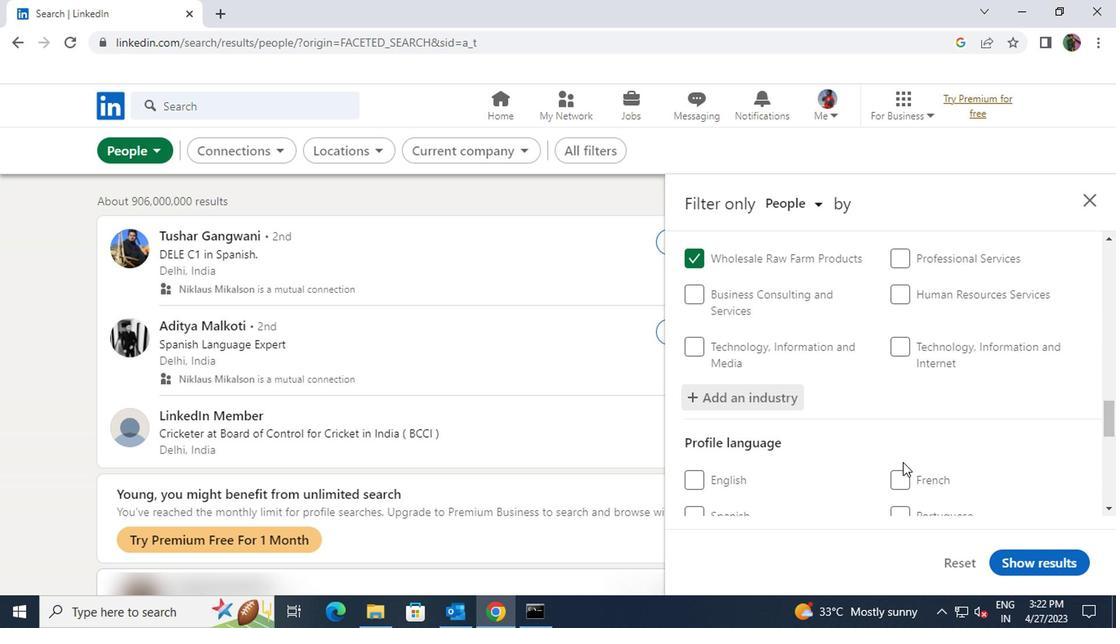 
Action: Mouse moved to (896, 434)
Screenshot: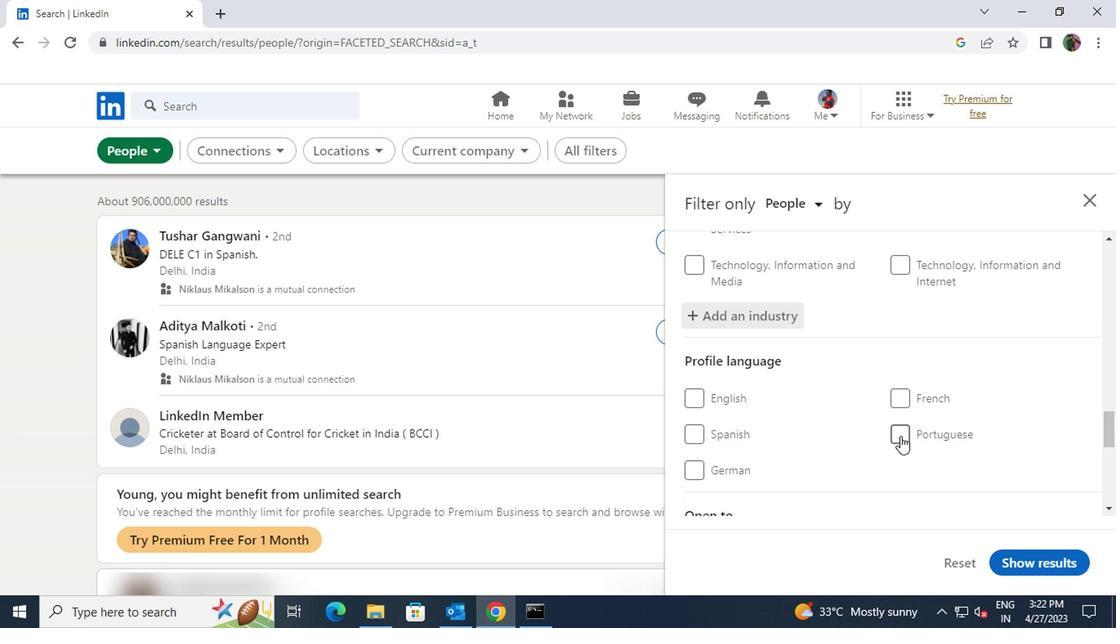 
Action: Mouse pressed left at (896, 434)
Screenshot: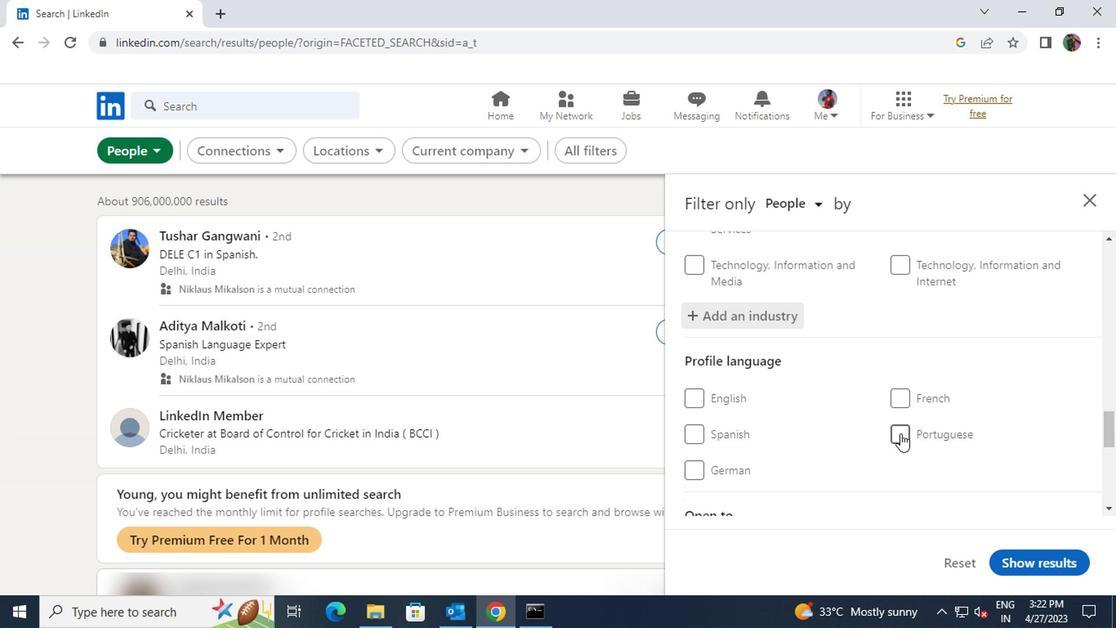 
Action: Mouse scrolled (896, 433) with delta (0, -1)
Screenshot: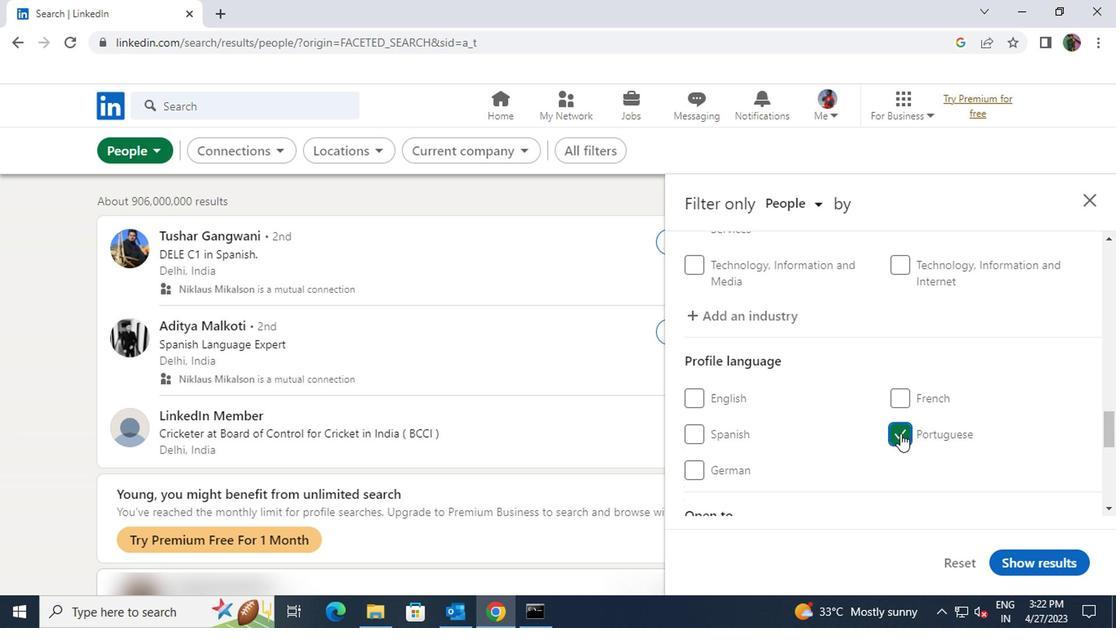 
Action: Mouse scrolled (896, 433) with delta (0, -1)
Screenshot: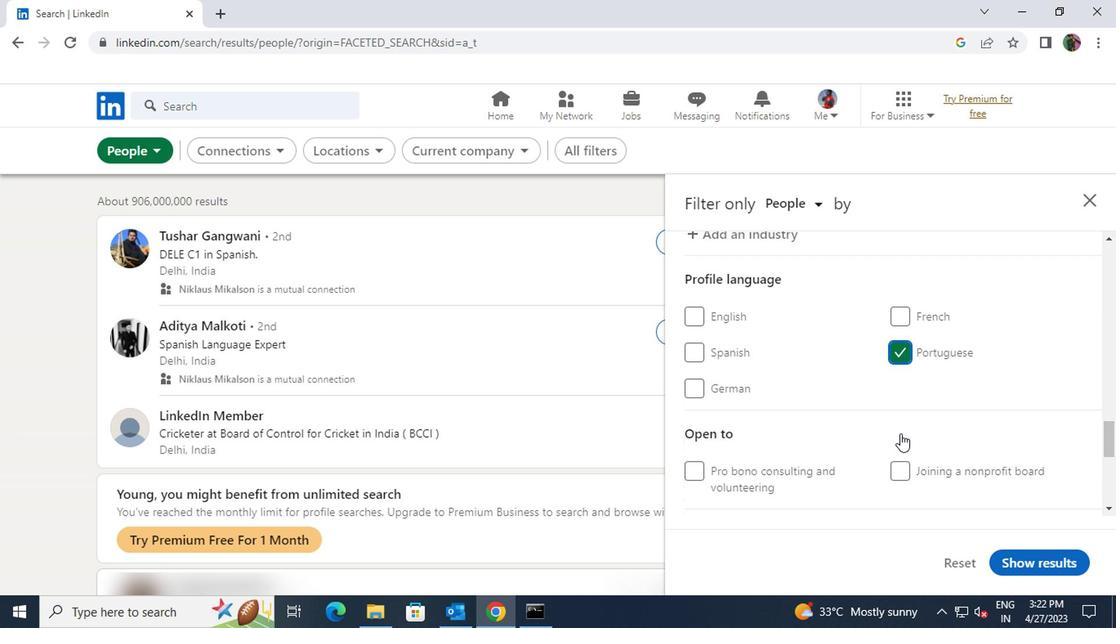 
Action: Mouse scrolled (896, 433) with delta (0, -1)
Screenshot: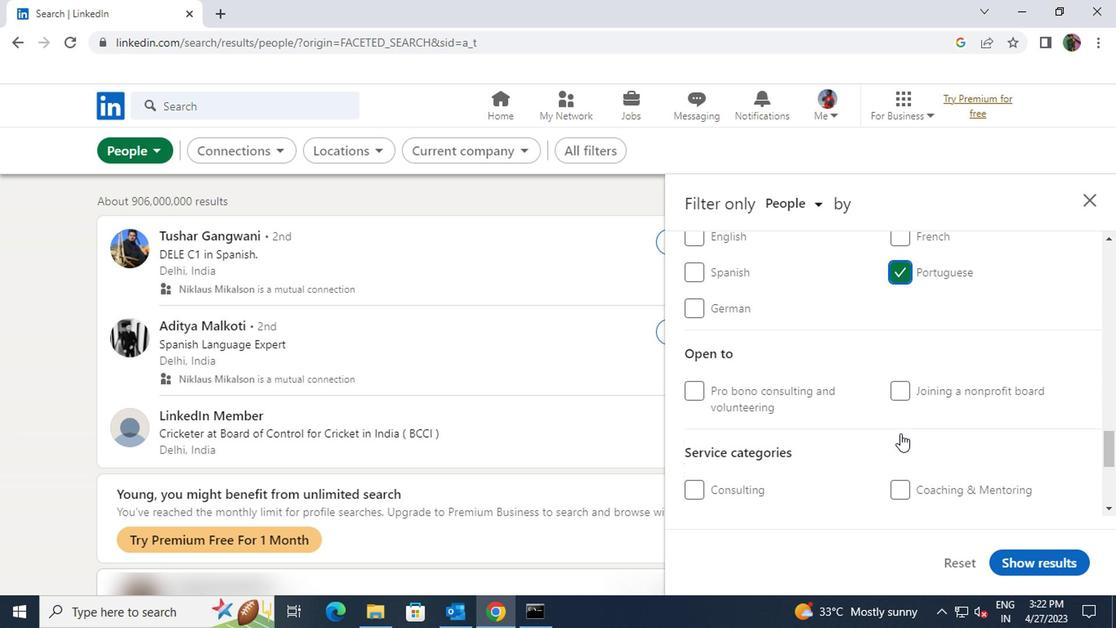 
Action: Mouse scrolled (896, 433) with delta (0, -1)
Screenshot: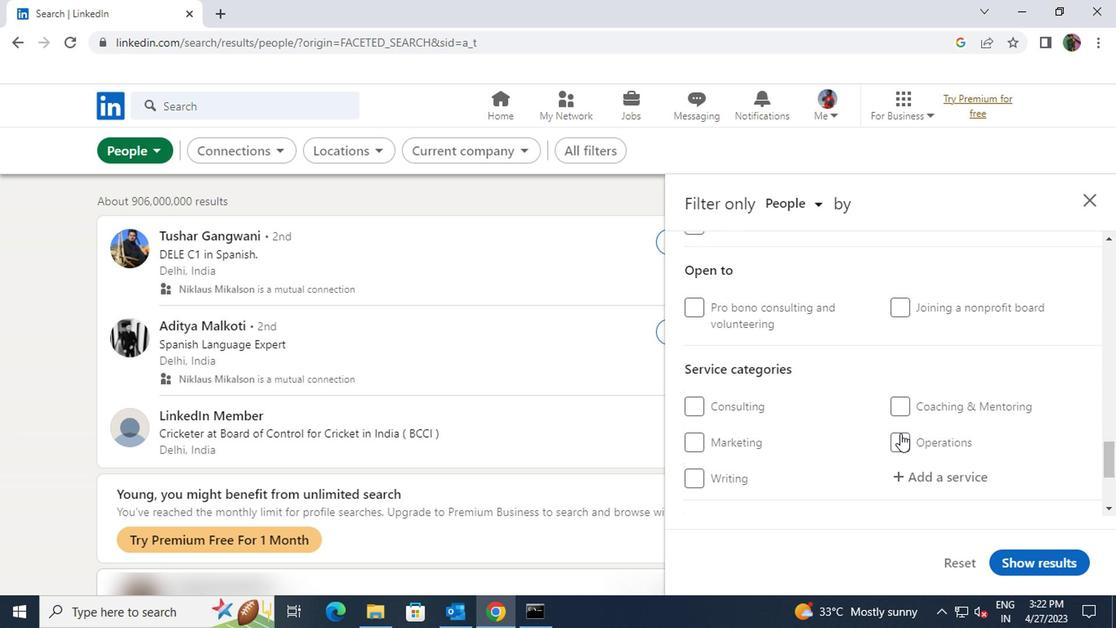 
Action: Mouse moved to (907, 395)
Screenshot: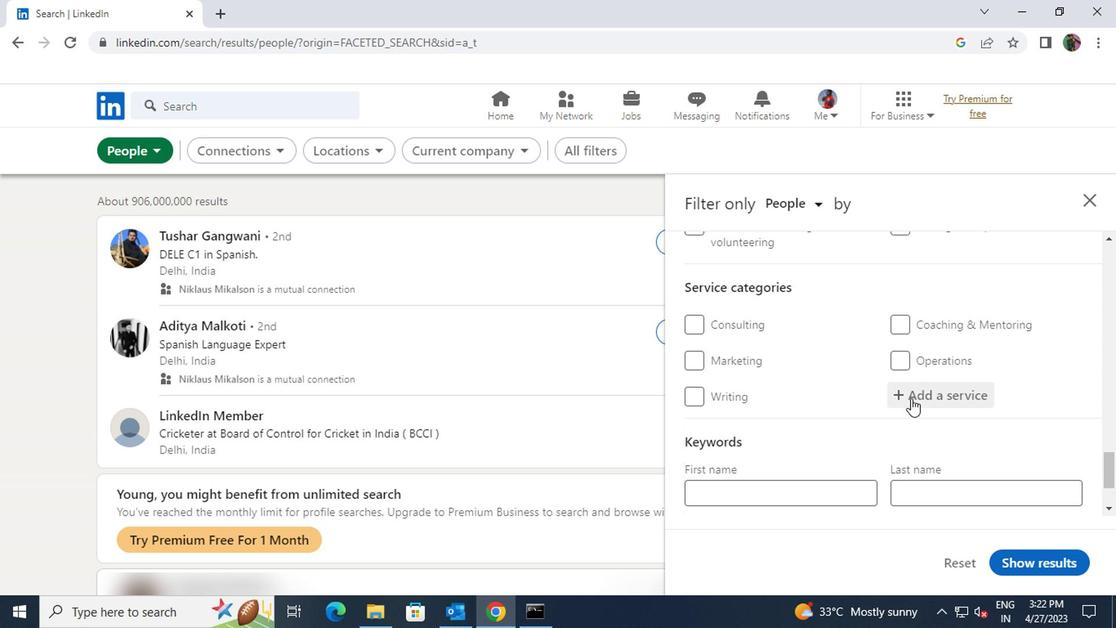 
Action: Mouse pressed left at (907, 395)
Screenshot: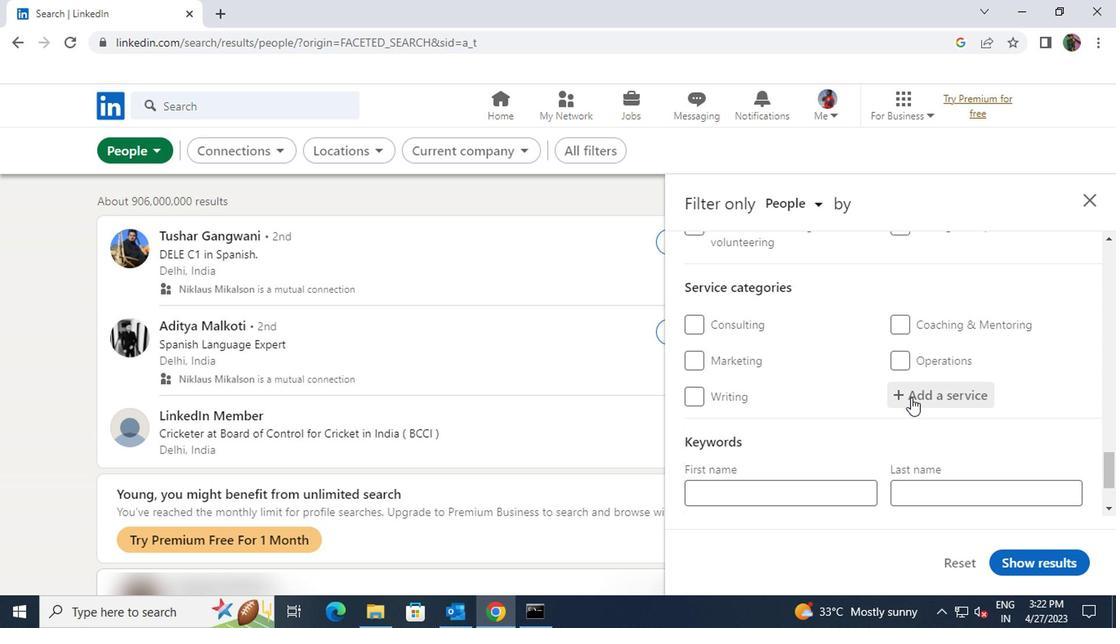 
Action: Key pressed <Key.shift>VIDEO
Screenshot: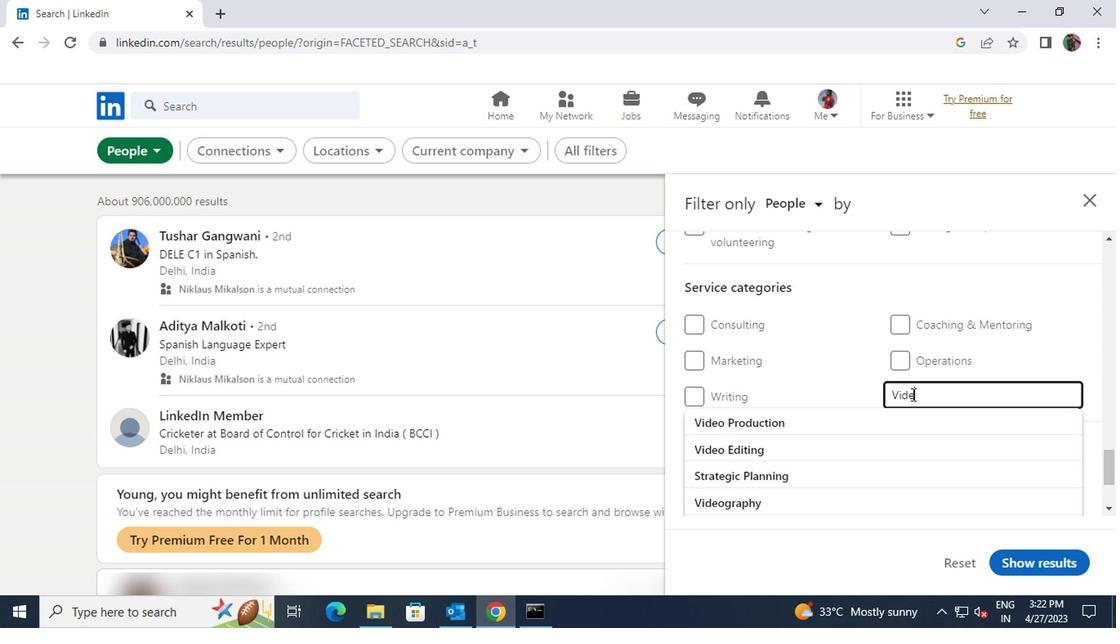 
Action: Mouse moved to (903, 420)
Screenshot: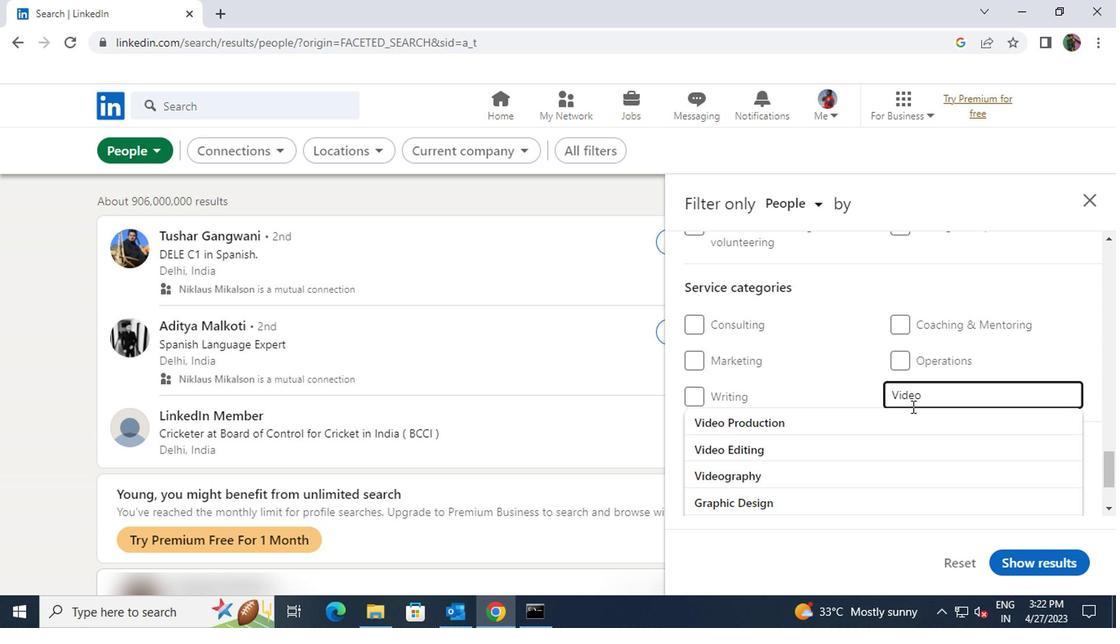 
Action: Mouse pressed left at (903, 420)
Screenshot: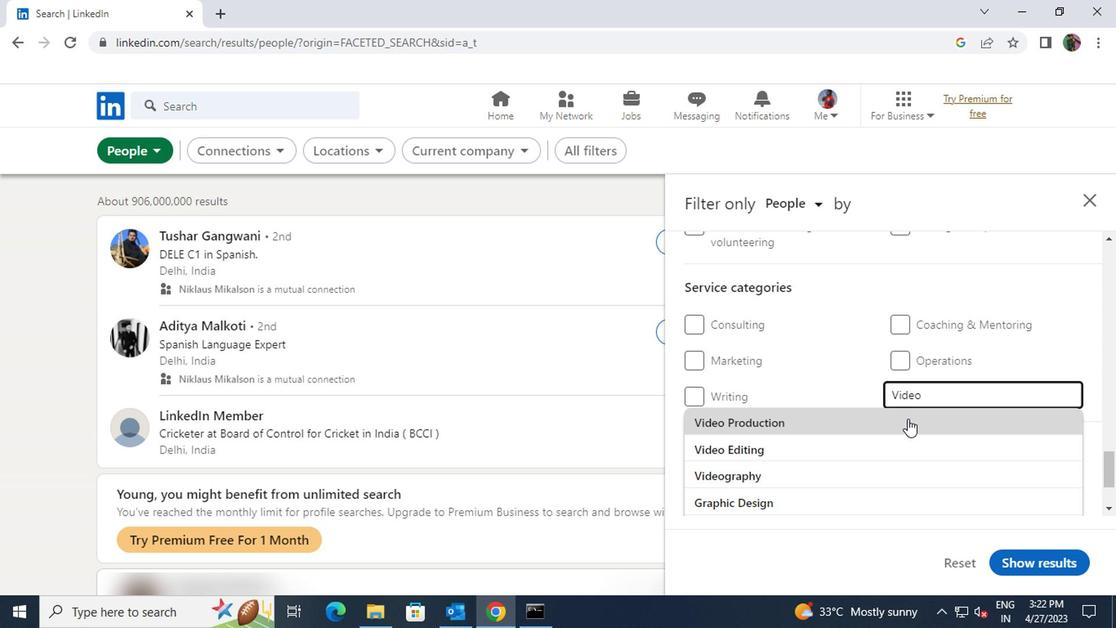 
Action: Mouse scrolled (903, 419) with delta (0, -1)
Screenshot: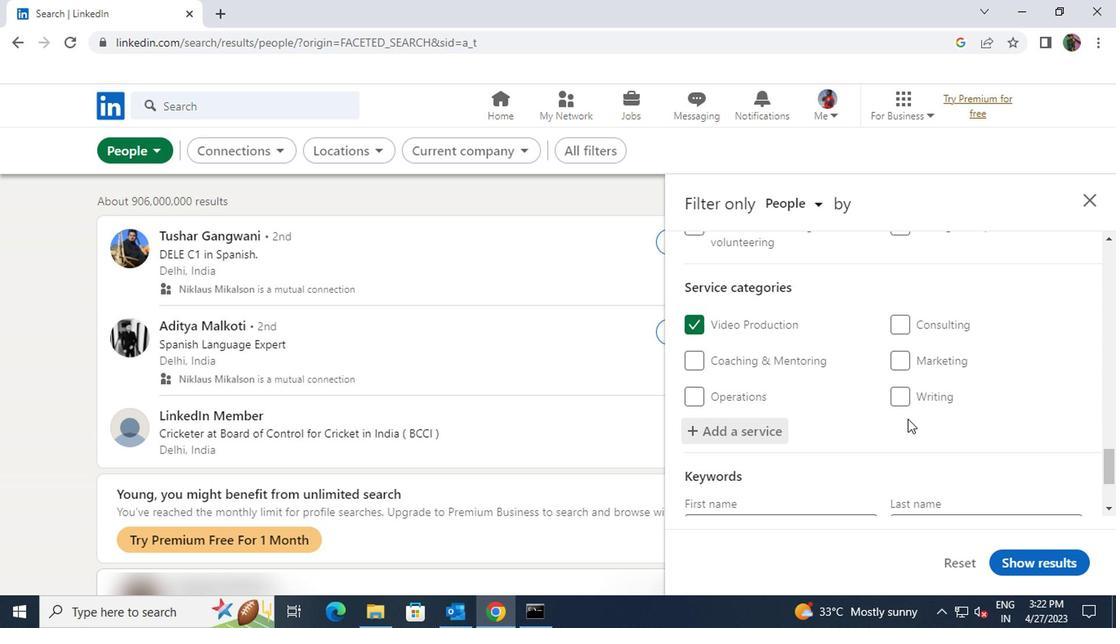 
Action: Mouse scrolled (903, 419) with delta (0, -1)
Screenshot: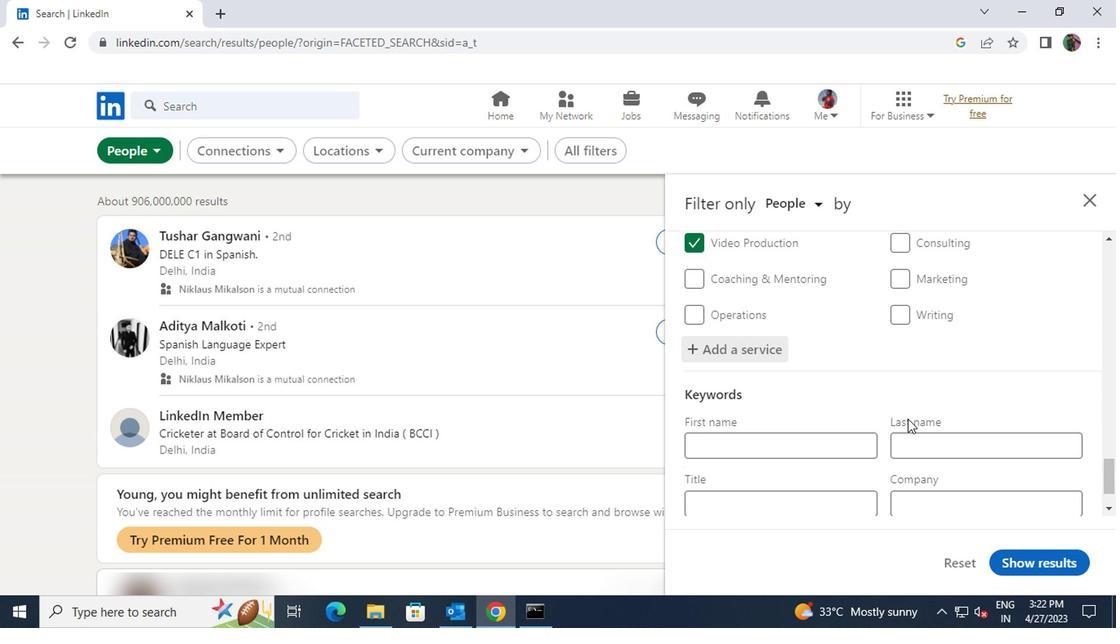 
Action: Mouse moved to (862, 436)
Screenshot: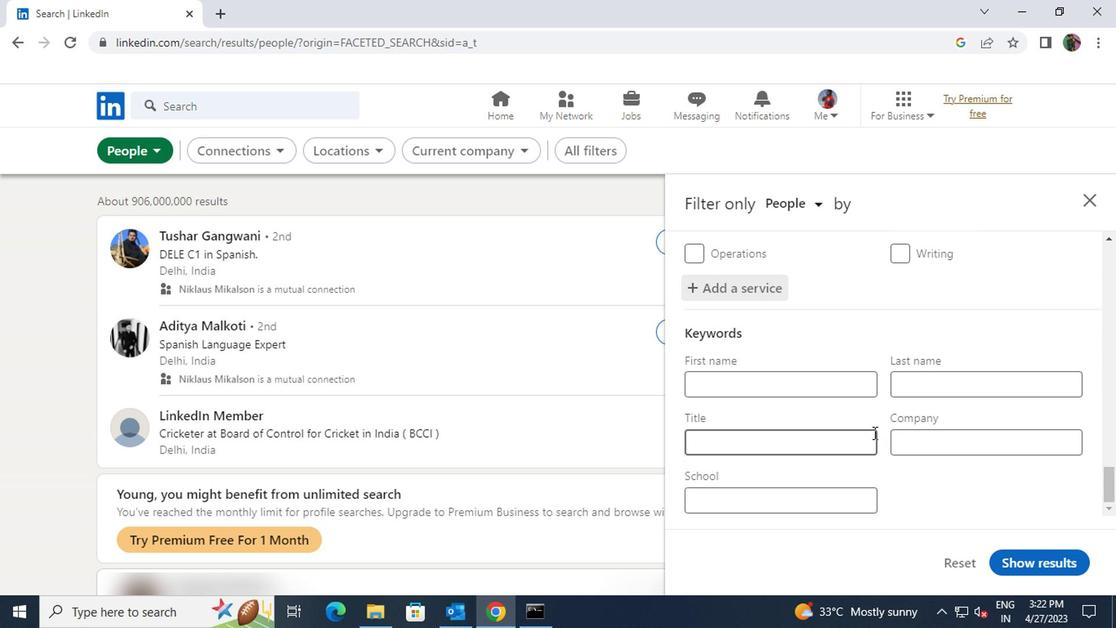 
Action: Mouse pressed left at (862, 436)
Screenshot: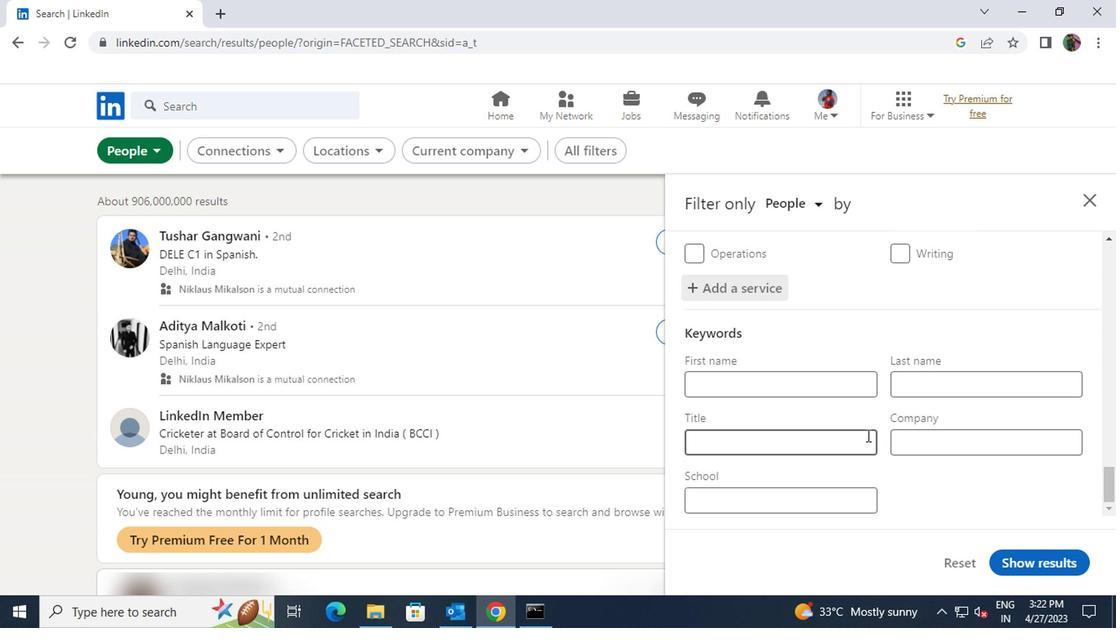 
Action: Key pressed <Key.shift>PROPOSAL<Key.space><Key.shift>WRITER
Screenshot: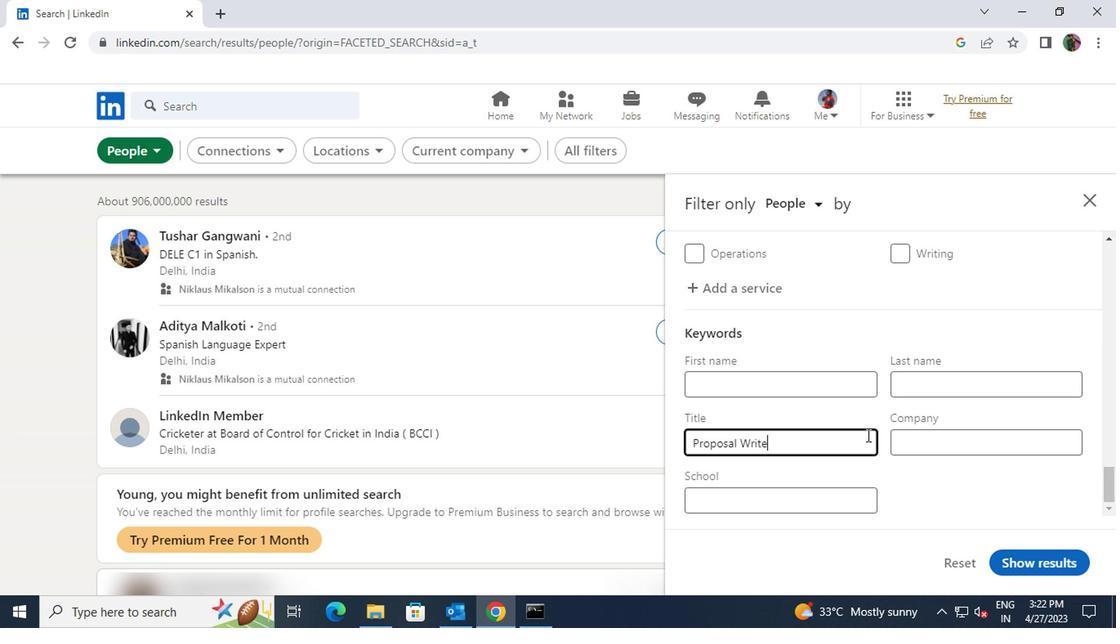 
Action: Mouse moved to (999, 556)
Screenshot: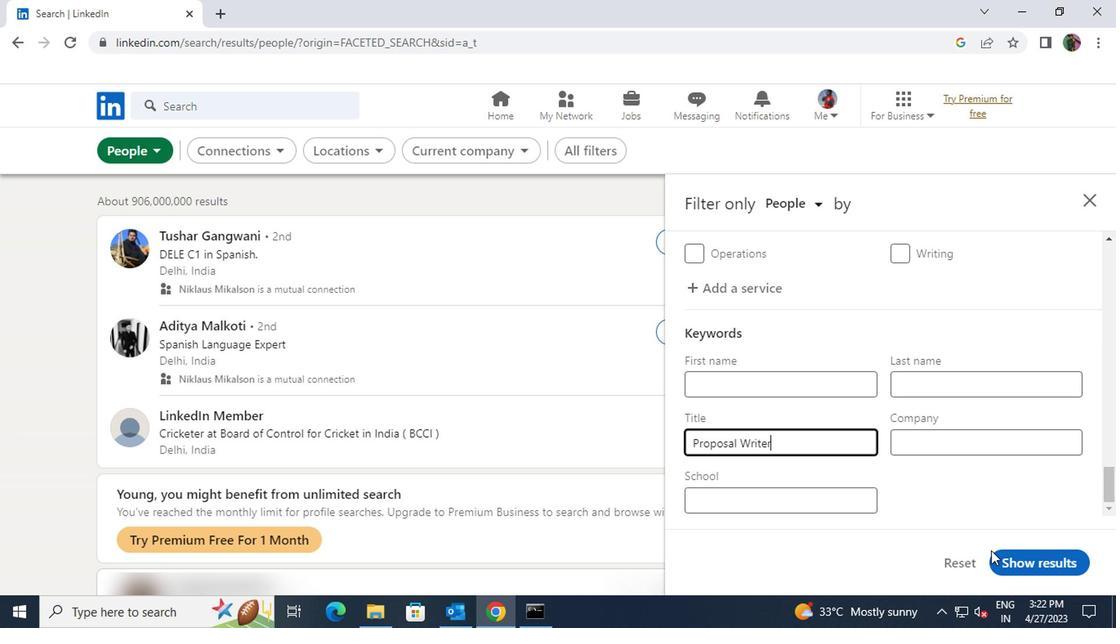 
Action: Mouse pressed left at (999, 556)
Screenshot: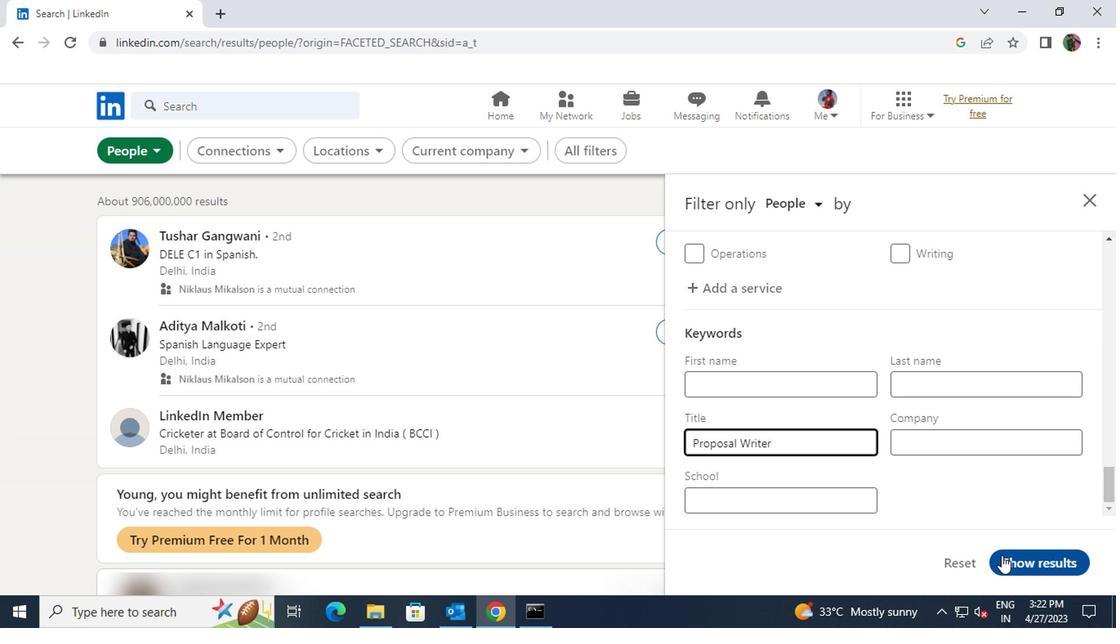 
